 Task: Look for space in Central, United States from 6th September, 2023 to 15th September, 2023 for 6 adults in price range Rs.8000 to Rs.12000. Place can be entire place or private room with 6 bedrooms having 6 beds and 6 bathrooms. Property type can be house, flat, guest house. Amenities needed are: wifi, TV, free parkinig on premises, gym, breakfast. Booking option can be shelf check-in. Required host language is English.
Action: Mouse moved to (412, 97)
Screenshot: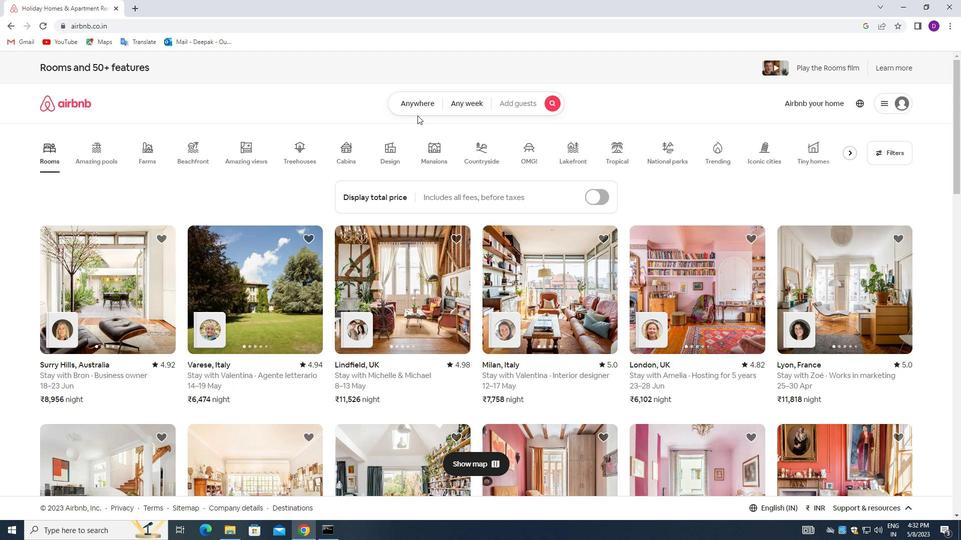 
Action: Mouse pressed left at (412, 97)
Screenshot: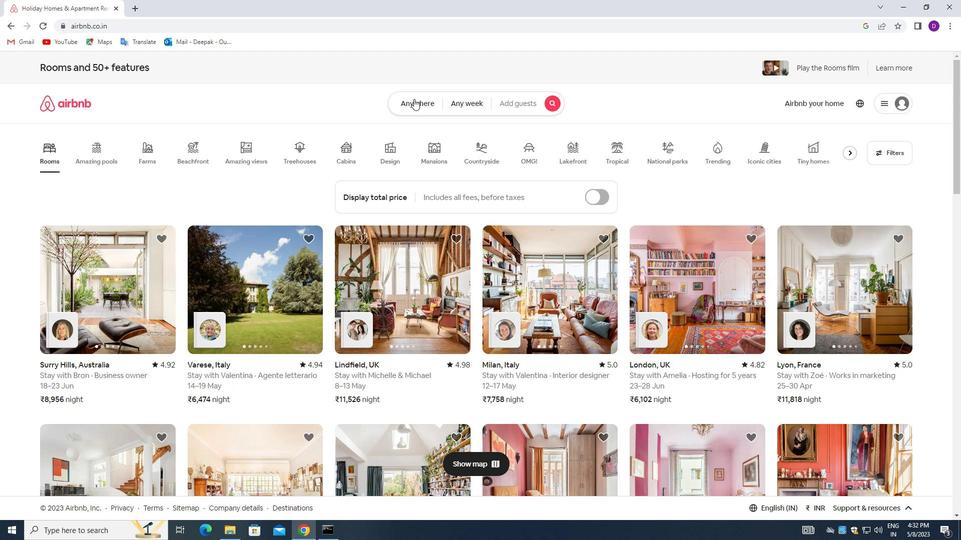 
Action: Mouse moved to (336, 141)
Screenshot: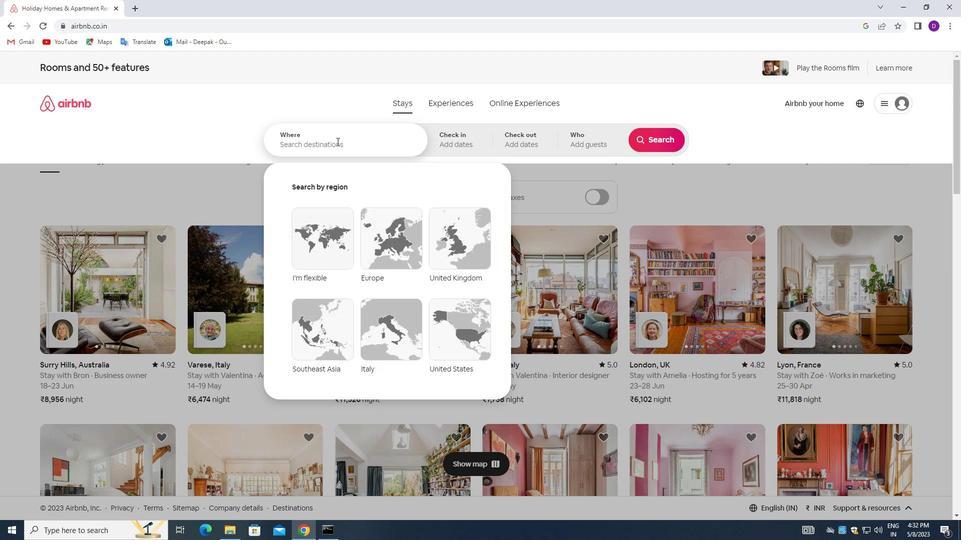 
Action: Mouse pressed left at (336, 141)
Screenshot: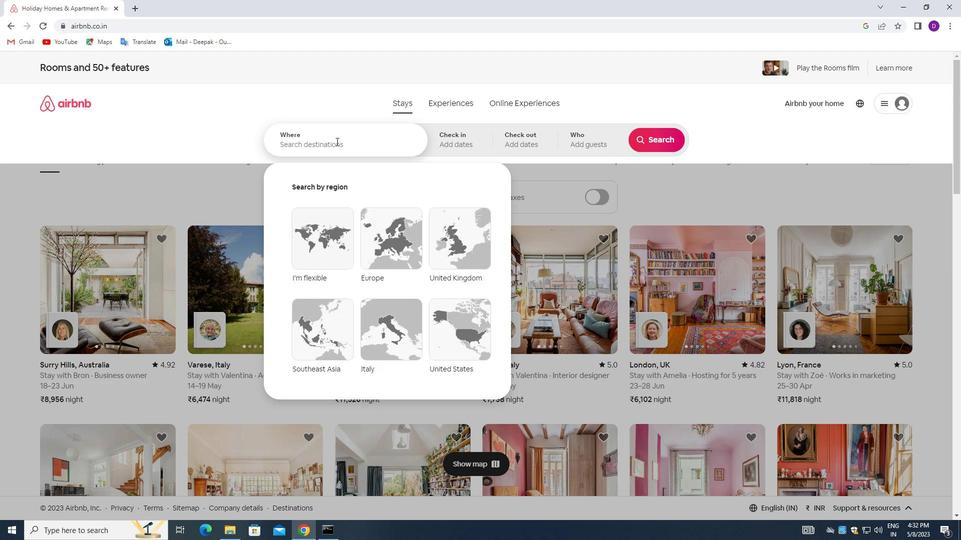 
Action: Mouse moved to (227, 184)
Screenshot: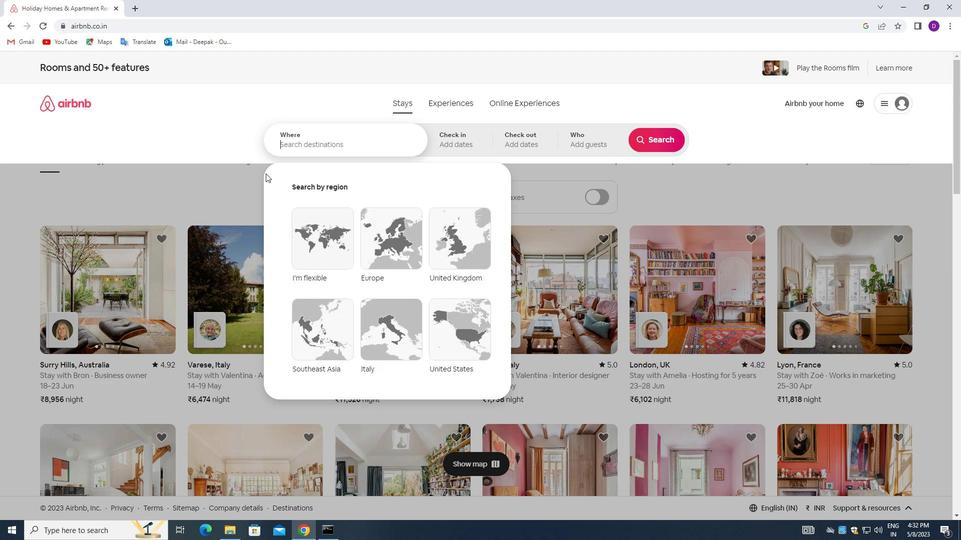 
Action: Key pressed <Key.shift_r>Central,<Key.space><Key.shift>UNITED<Key.space><Key.shift_r>STATES<Key.enter>
Screenshot: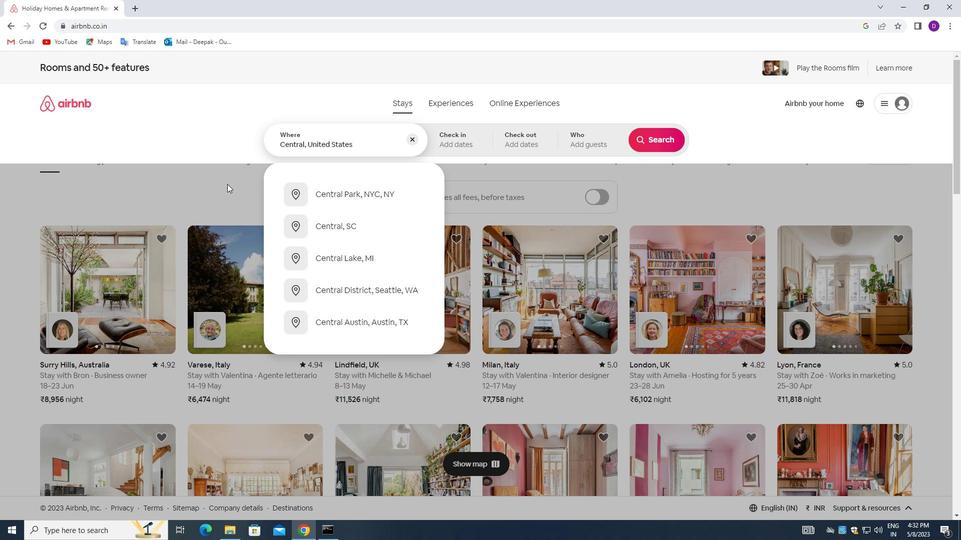 
Action: Mouse moved to (652, 220)
Screenshot: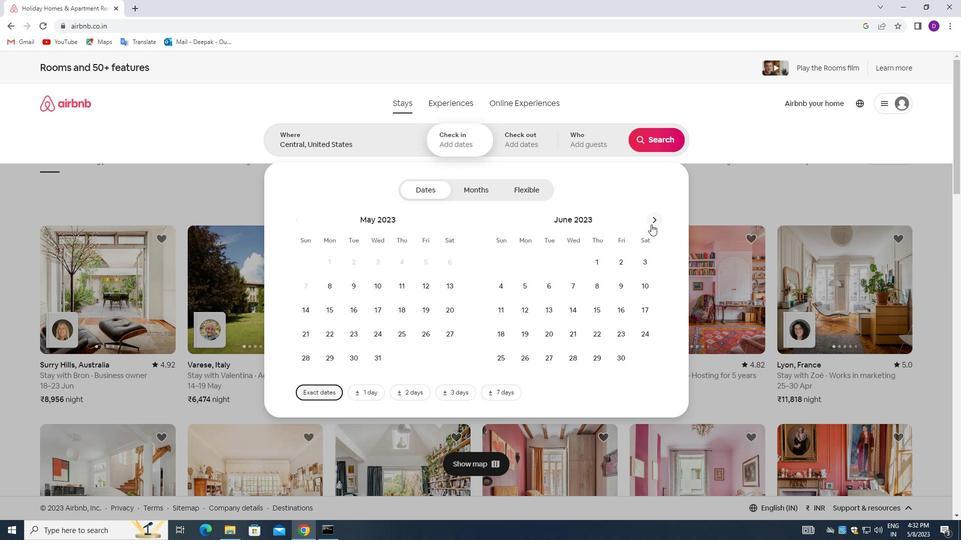 
Action: Mouse pressed left at (652, 220)
Screenshot: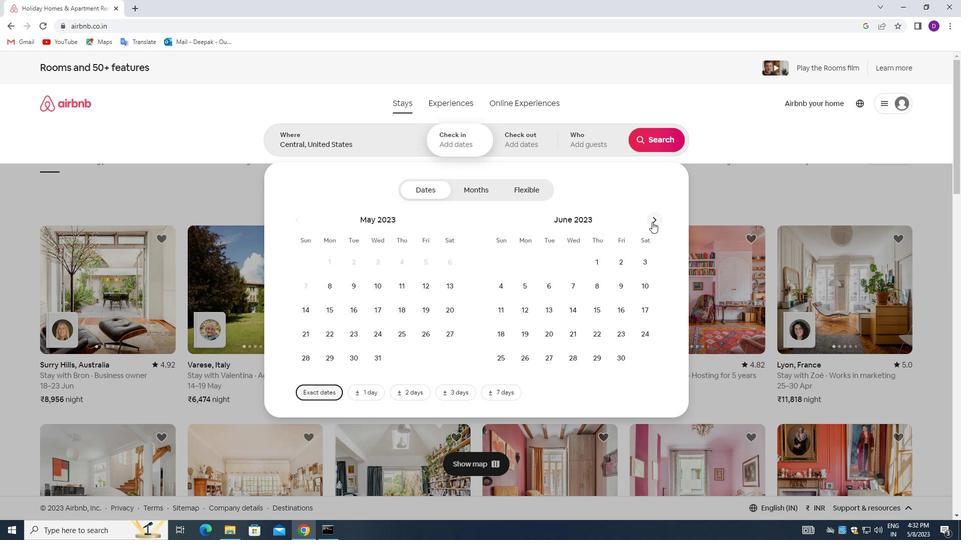 
Action: Mouse pressed left at (652, 220)
Screenshot: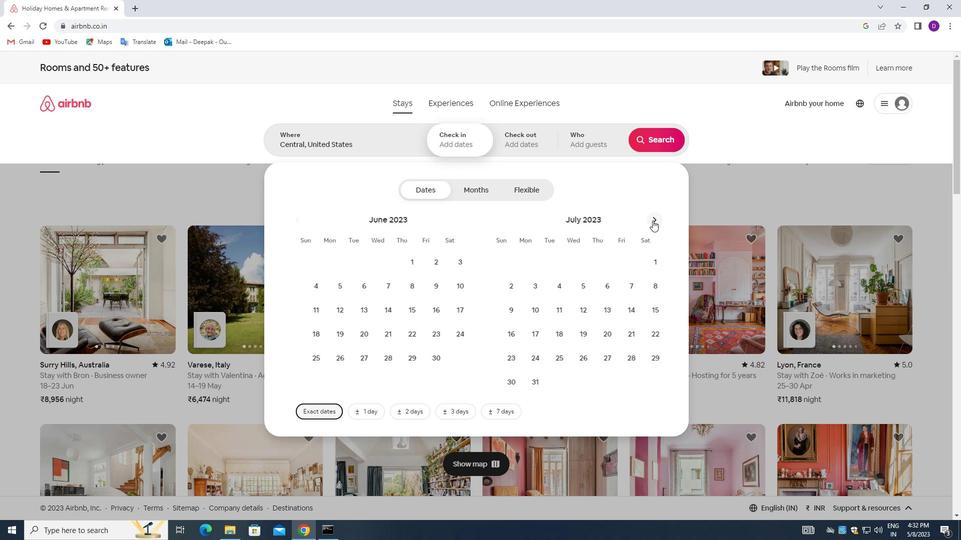 
Action: Mouse pressed left at (652, 220)
Screenshot: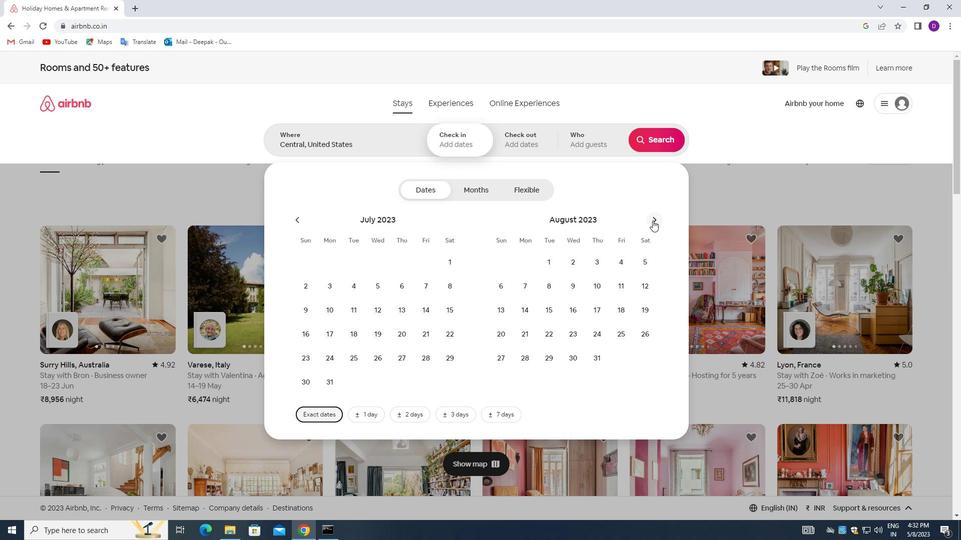 
Action: Mouse moved to (577, 282)
Screenshot: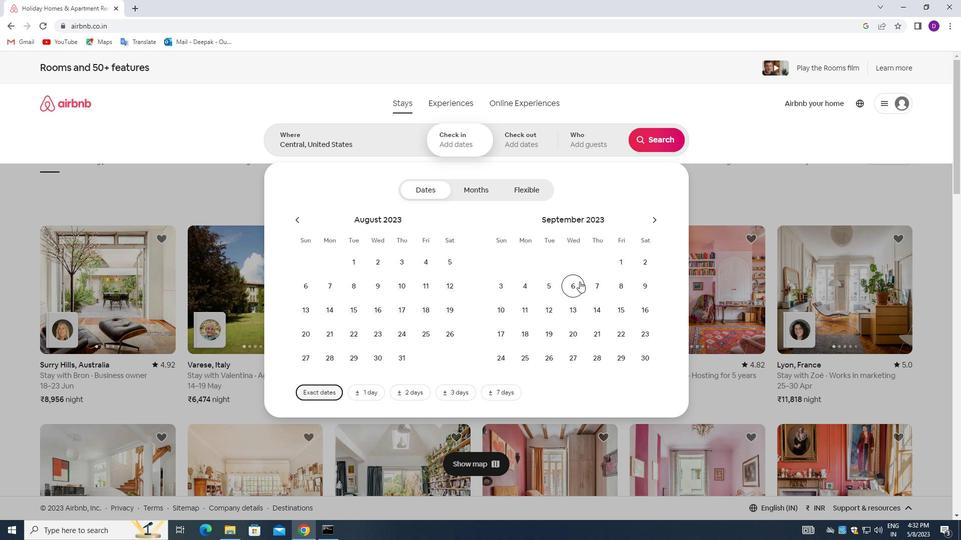 
Action: Mouse pressed left at (577, 282)
Screenshot: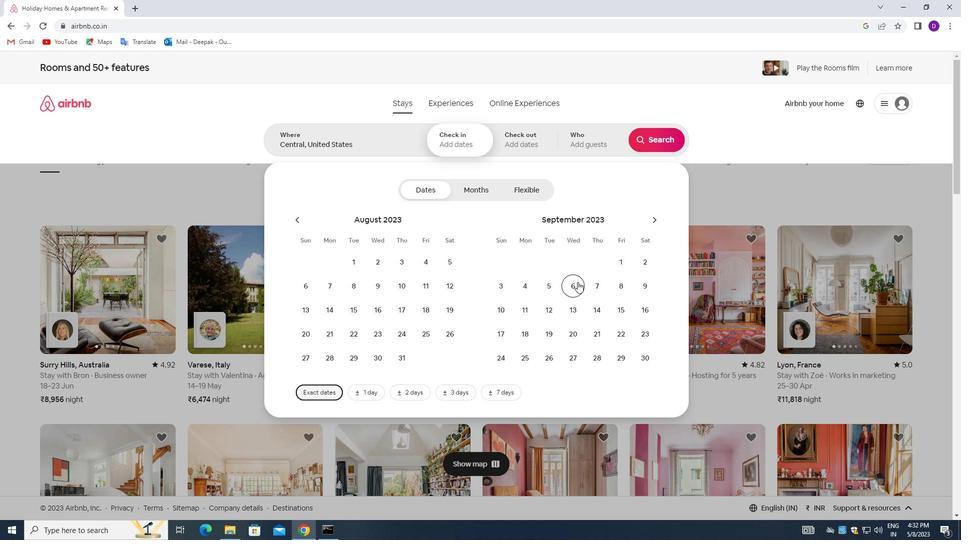 
Action: Mouse moved to (614, 305)
Screenshot: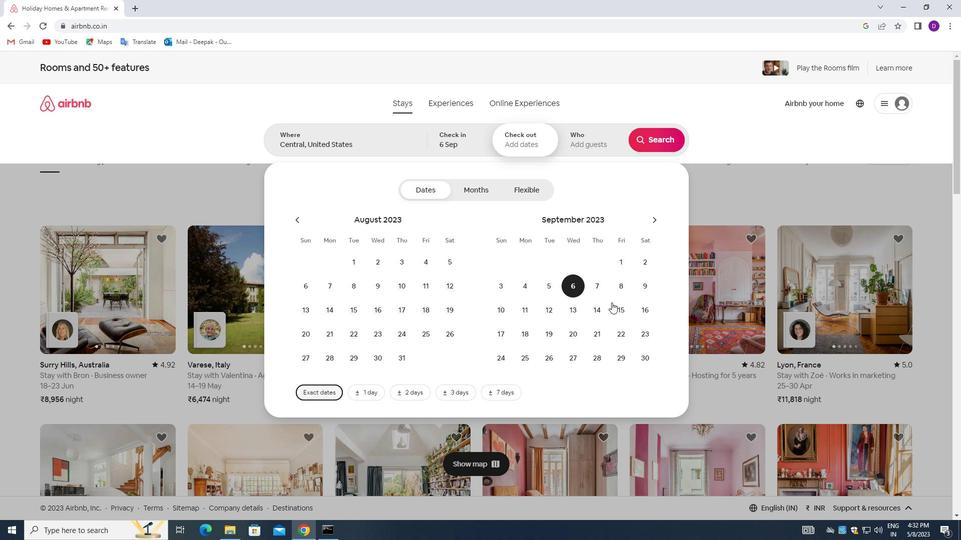 
Action: Mouse pressed left at (614, 305)
Screenshot: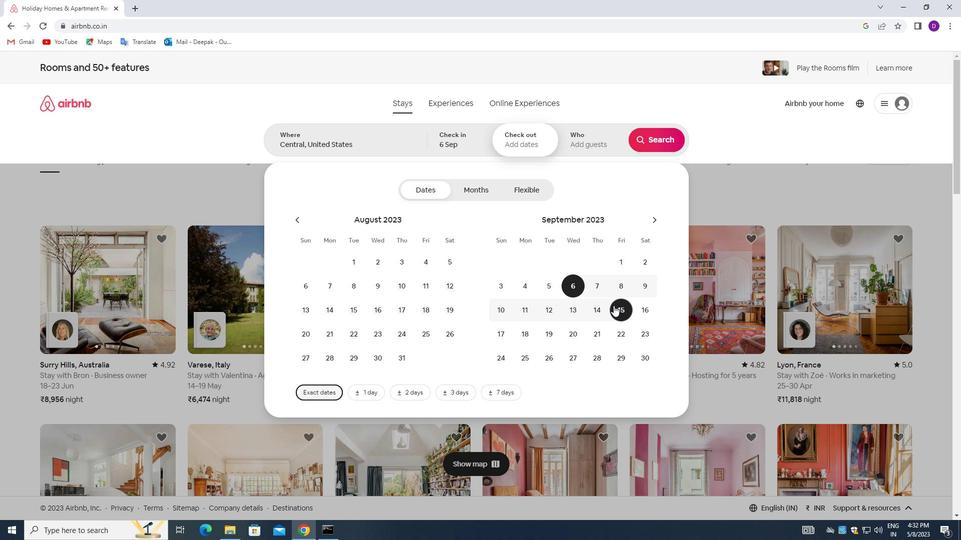 
Action: Mouse moved to (579, 136)
Screenshot: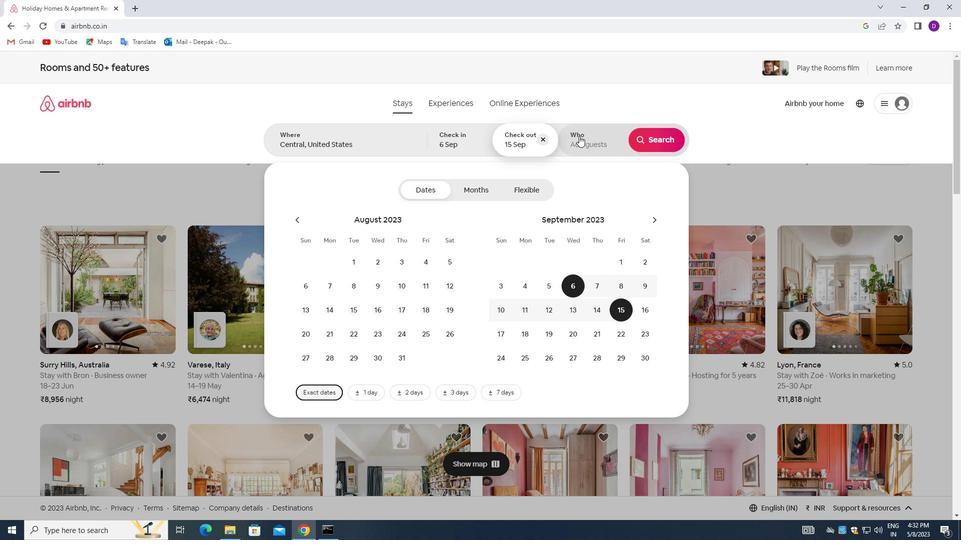 
Action: Mouse pressed left at (579, 136)
Screenshot: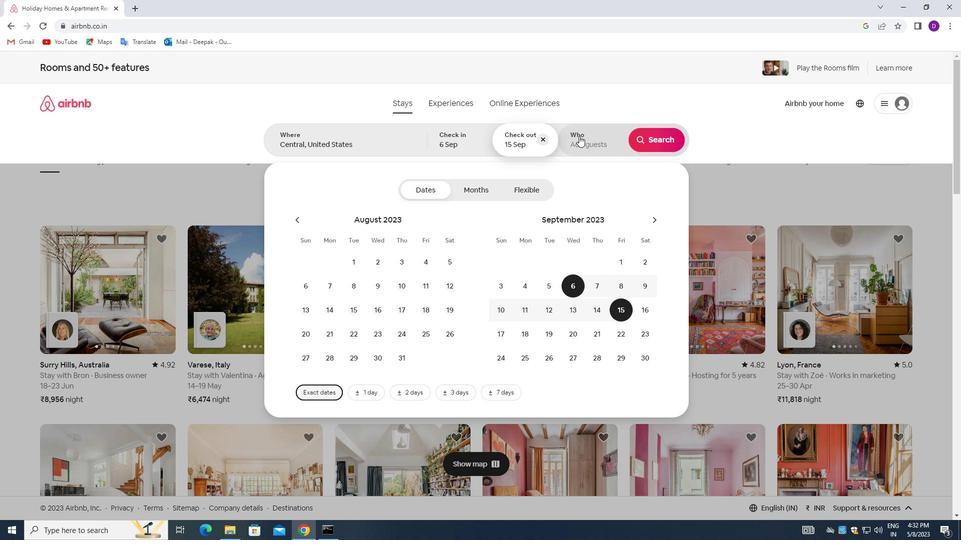 
Action: Mouse moved to (658, 193)
Screenshot: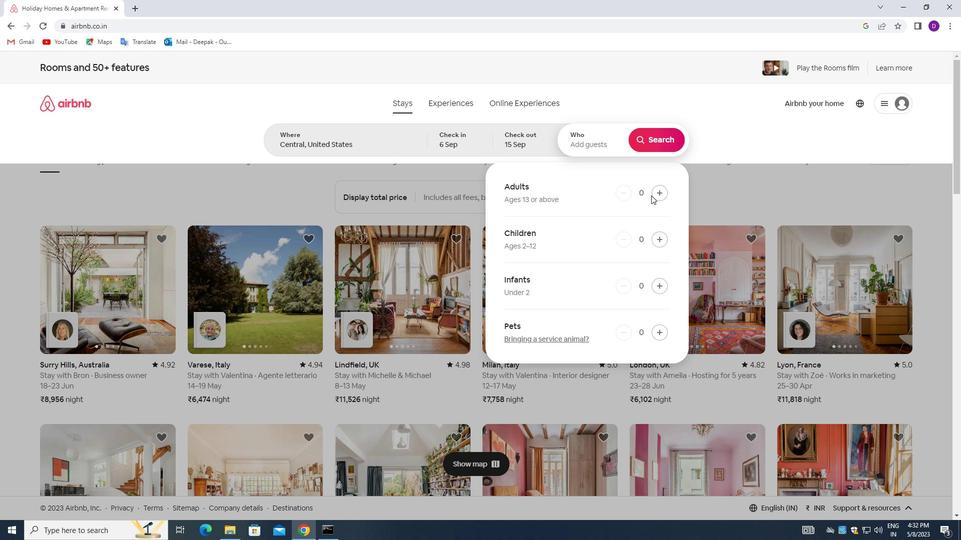
Action: Mouse pressed left at (658, 193)
Screenshot: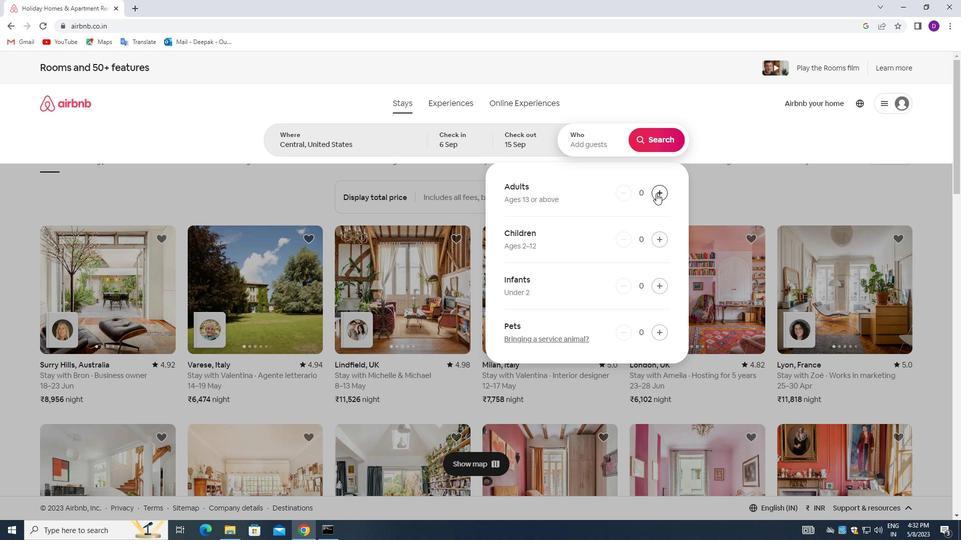 
Action: Mouse moved to (658, 192)
Screenshot: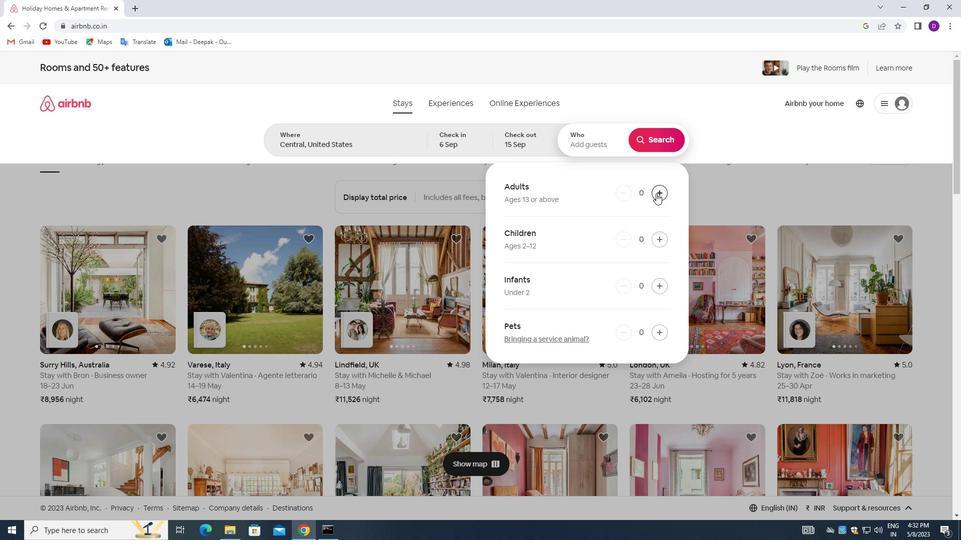 
Action: Mouse pressed left at (658, 192)
Screenshot: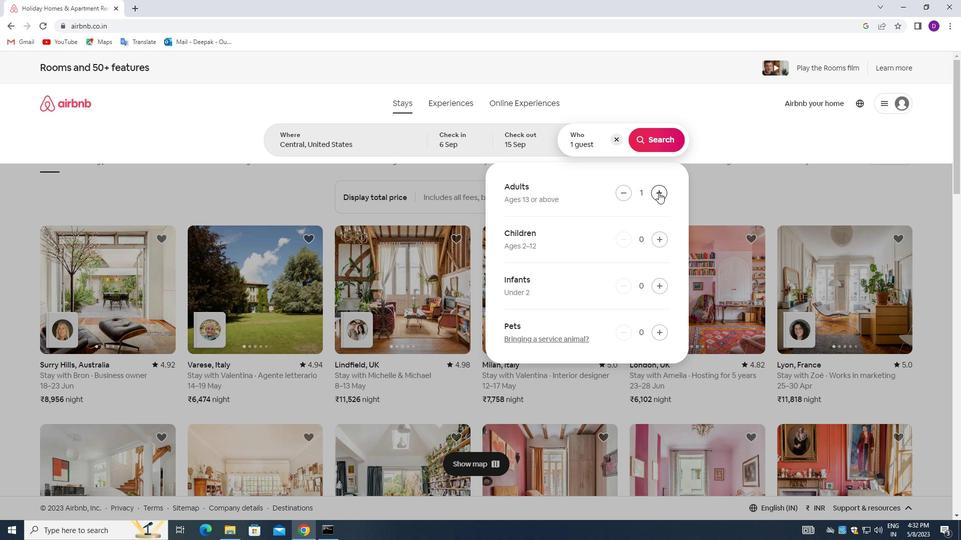 
Action: Mouse pressed left at (658, 192)
Screenshot: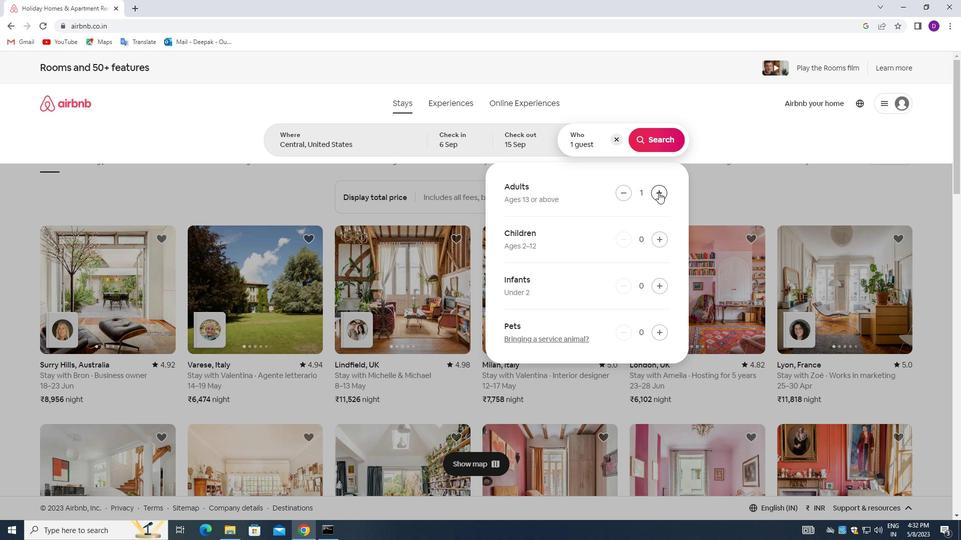 
Action: Mouse pressed left at (658, 192)
Screenshot: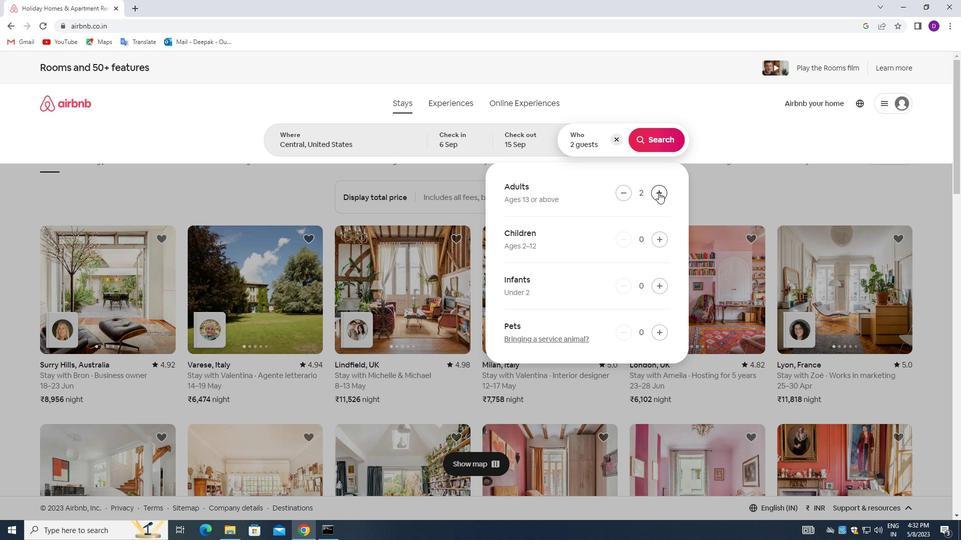 
Action: Mouse pressed left at (658, 192)
Screenshot: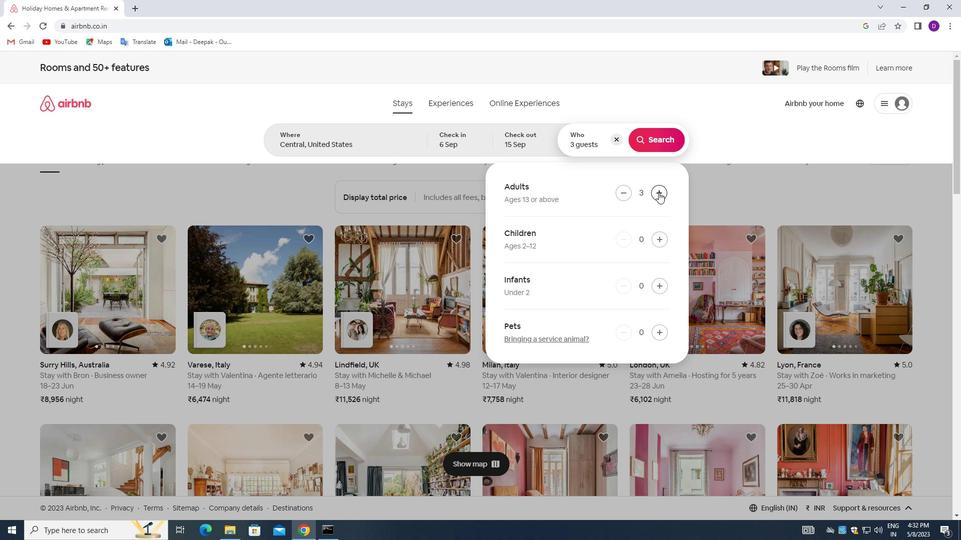 
Action: Mouse pressed left at (658, 192)
Screenshot: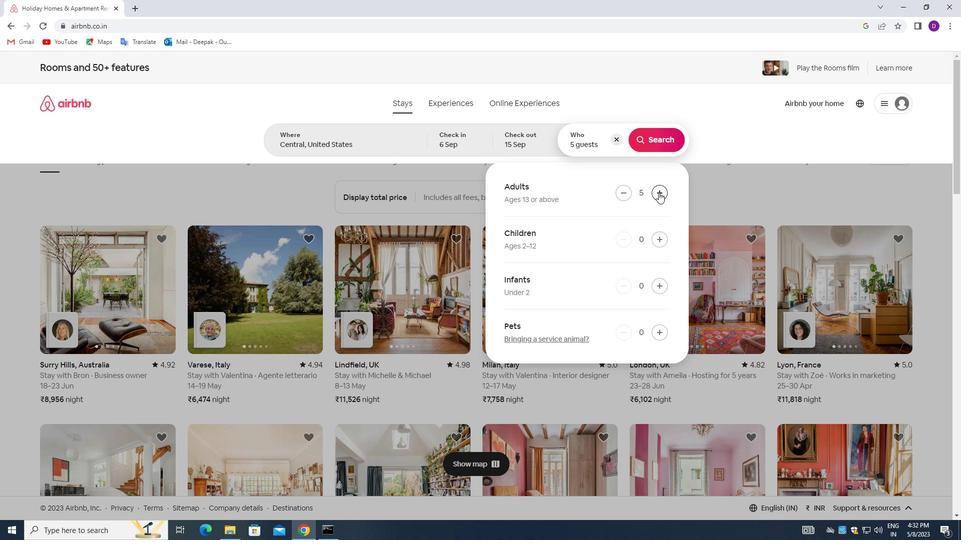 
Action: Mouse moved to (661, 138)
Screenshot: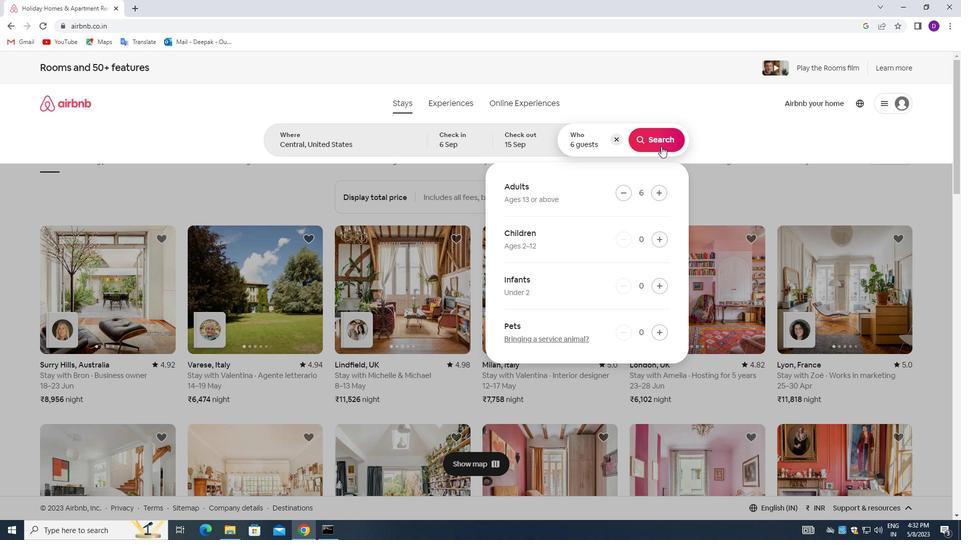 
Action: Mouse pressed left at (661, 138)
Screenshot: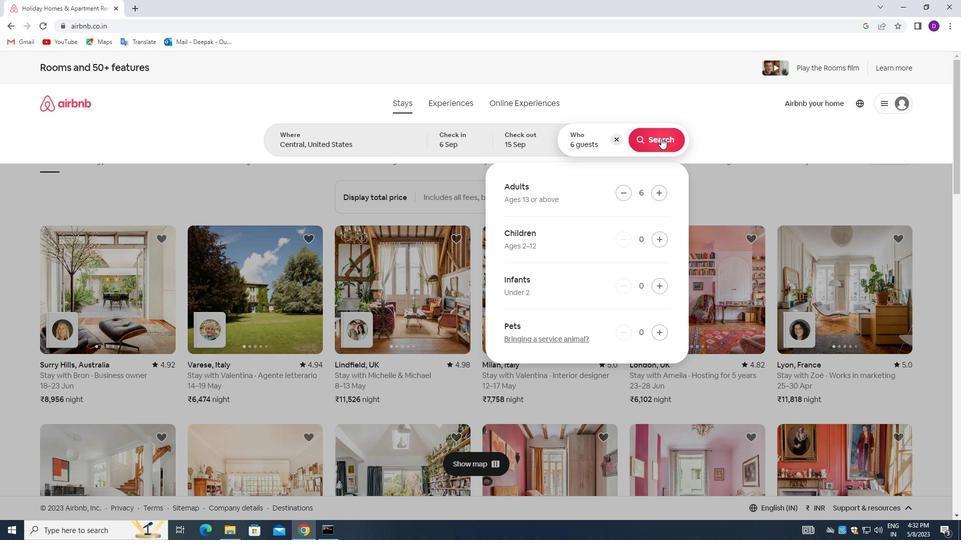 
Action: Mouse moved to (905, 109)
Screenshot: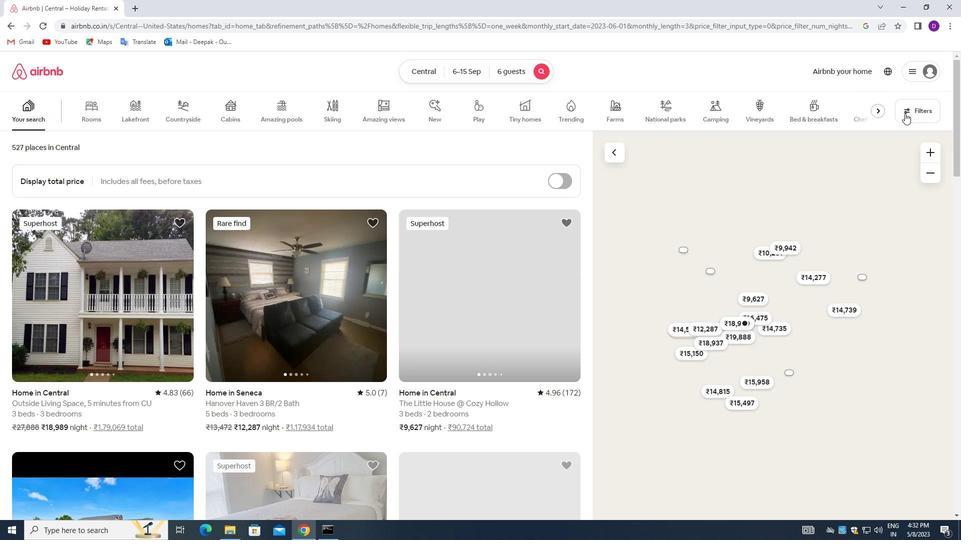 
Action: Mouse pressed left at (905, 109)
Screenshot: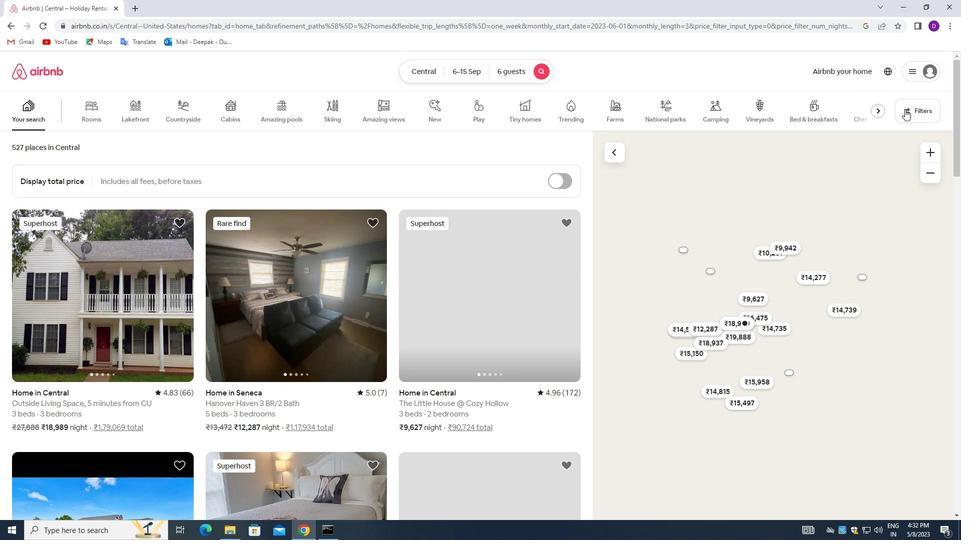 
Action: Mouse moved to (350, 354)
Screenshot: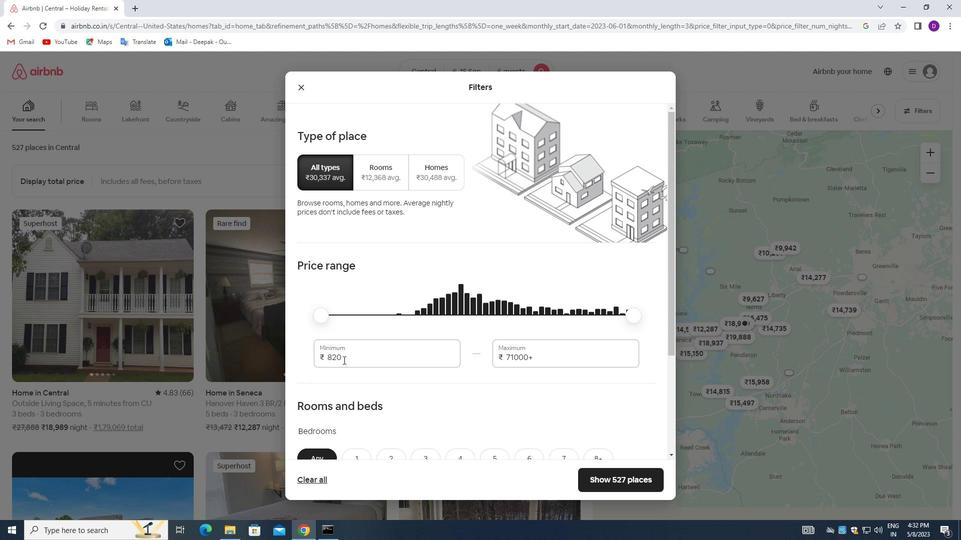 
Action: Mouse pressed left at (350, 354)
Screenshot: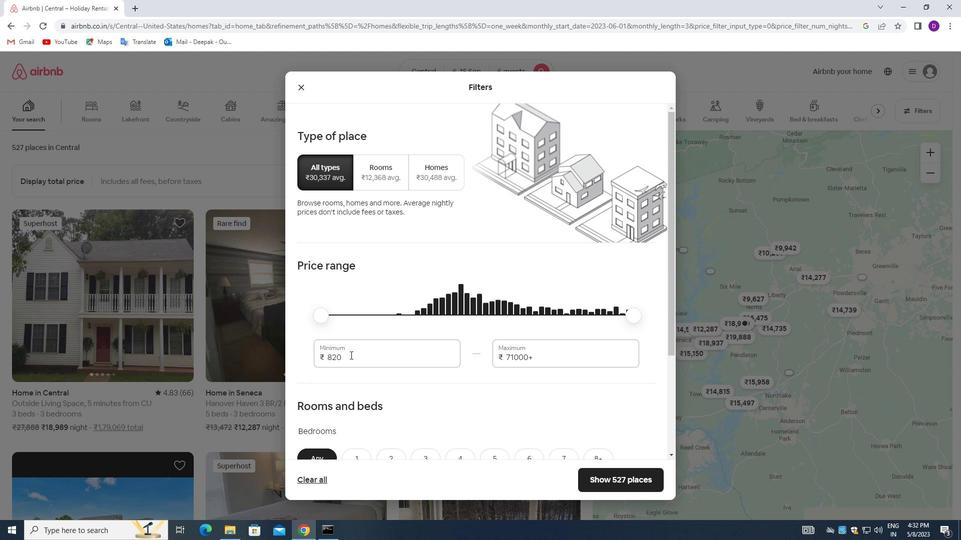 
Action: Mouse pressed left at (350, 354)
Screenshot: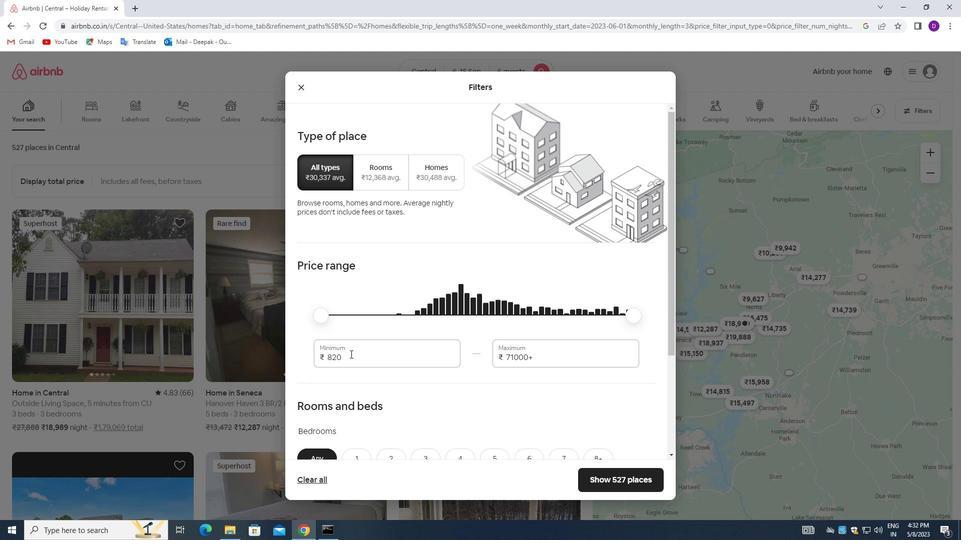 
Action: Mouse moved to (350, 353)
Screenshot: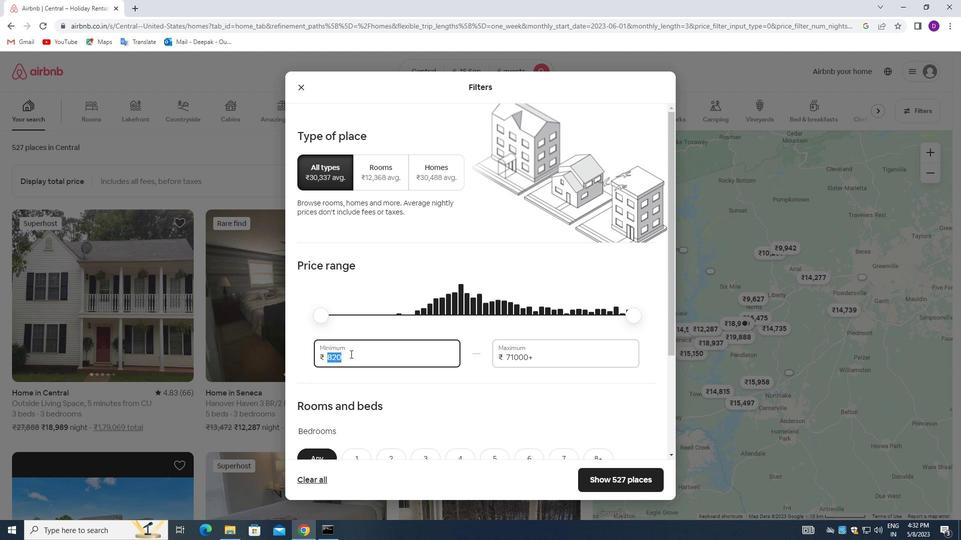 
Action: Key pressed 8000<Key.tab>12000
Screenshot: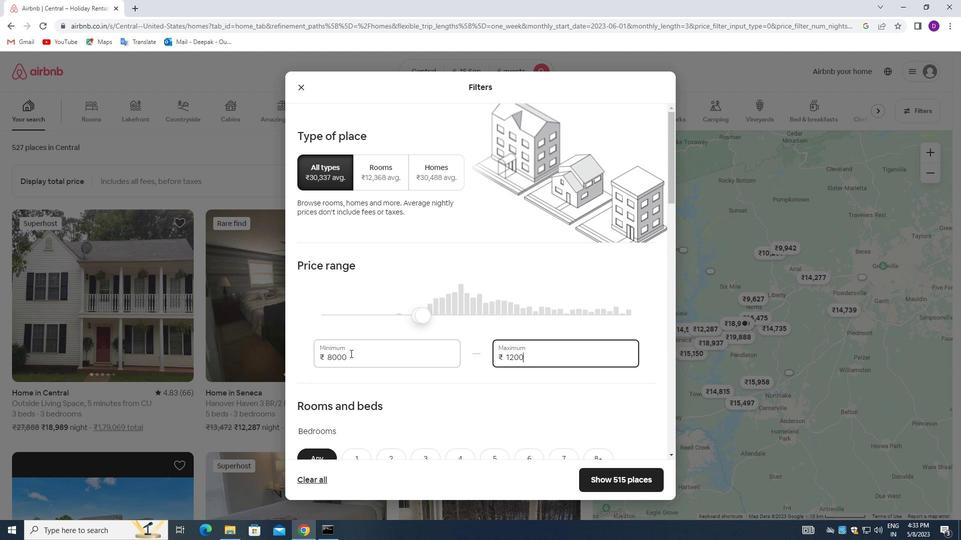 
Action: Mouse moved to (388, 364)
Screenshot: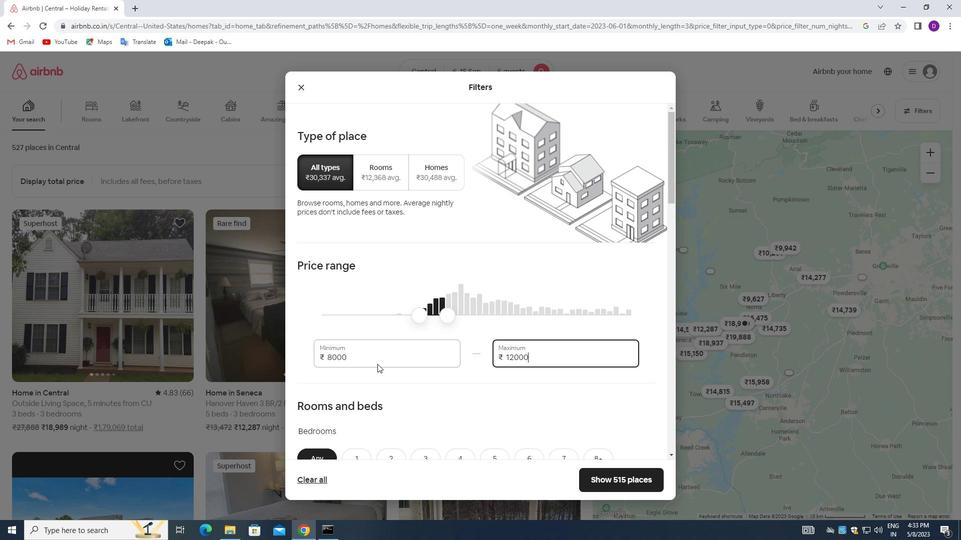 
Action: Mouse scrolled (388, 363) with delta (0, 0)
Screenshot: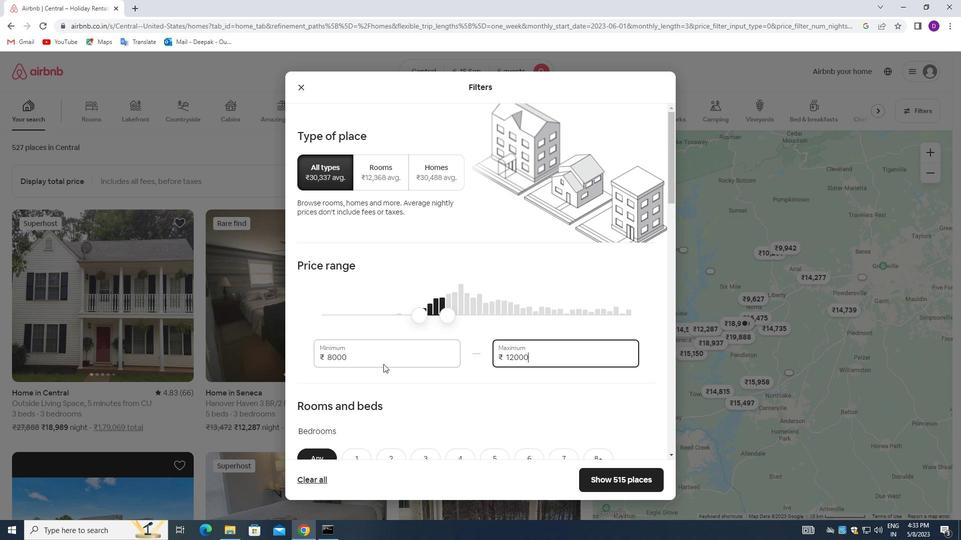 
Action: Mouse moved to (388, 364)
Screenshot: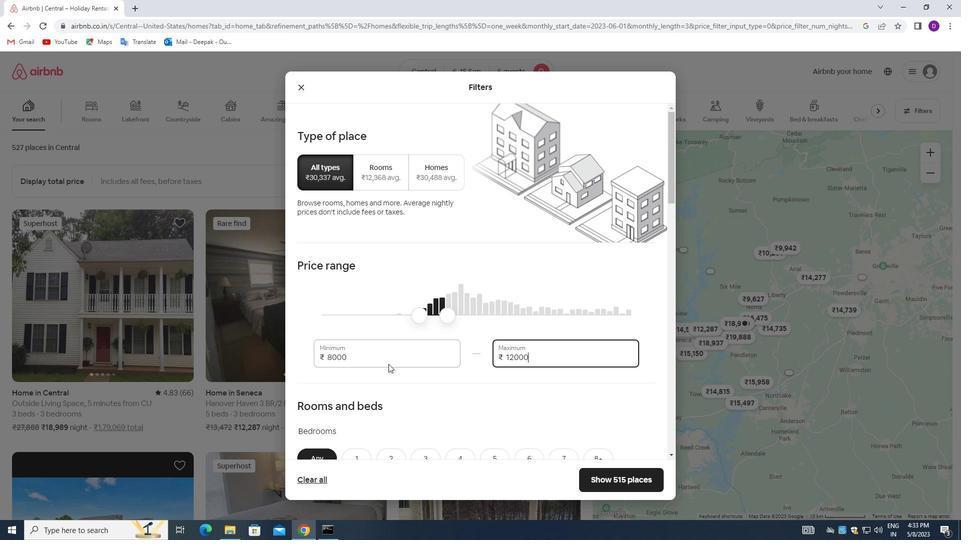 
Action: Mouse scrolled (388, 363) with delta (0, 0)
Screenshot: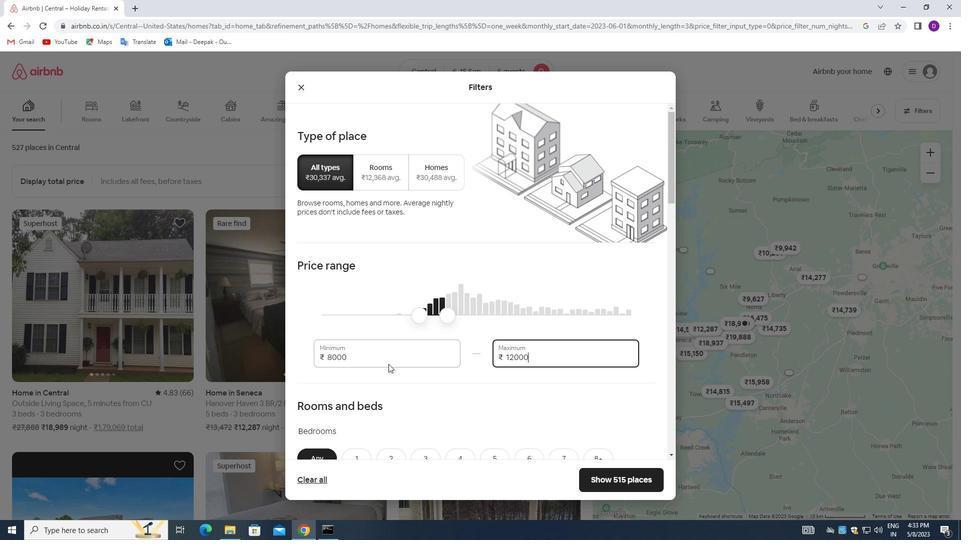 
Action: Mouse moved to (389, 364)
Screenshot: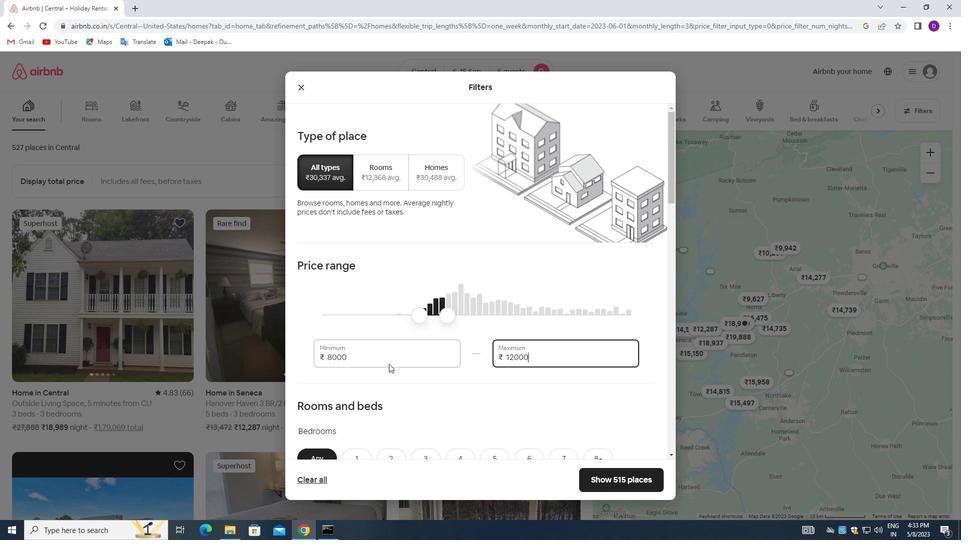 
Action: Mouse scrolled (389, 363) with delta (0, 0)
Screenshot: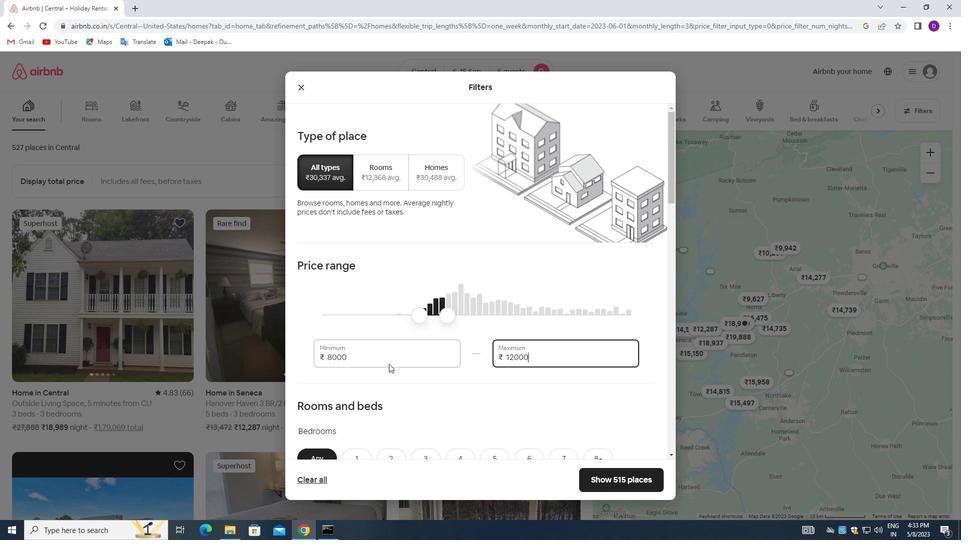 
Action: Mouse scrolled (389, 363) with delta (0, 0)
Screenshot: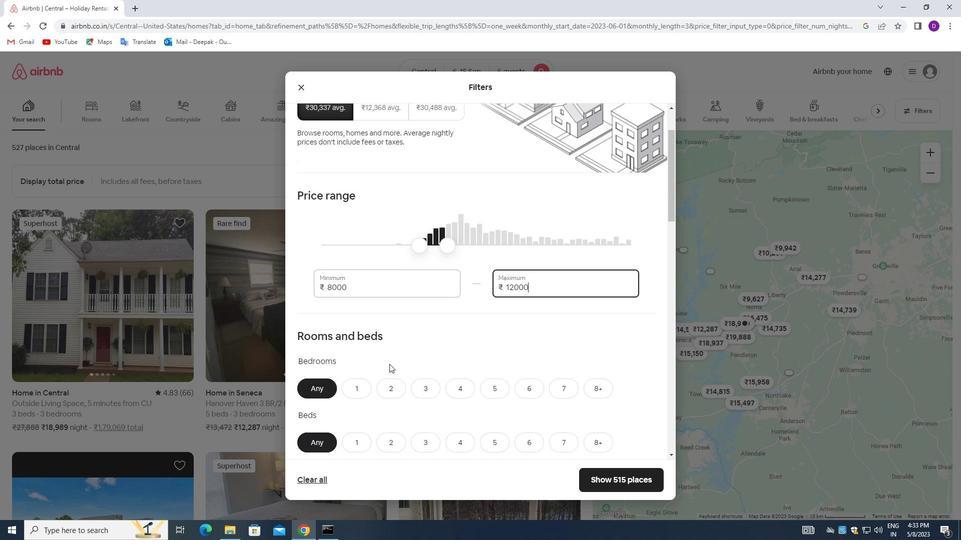
Action: Mouse moved to (529, 261)
Screenshot: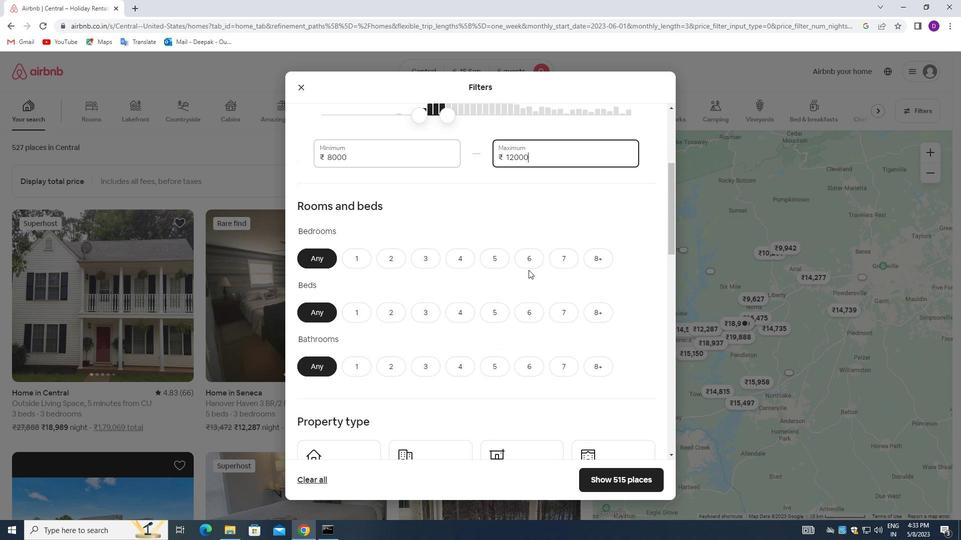 
Action: Mouse pressed left at (529, 261)
Screenshot: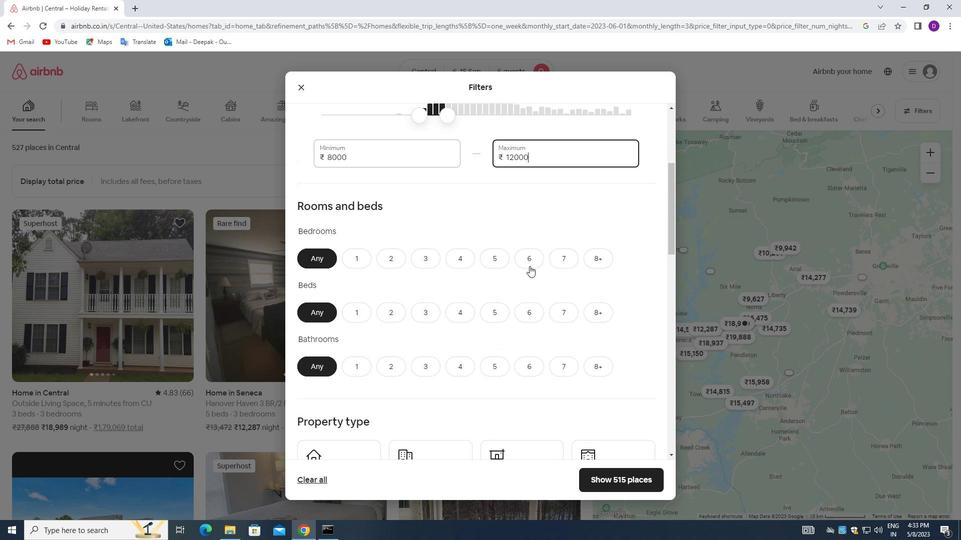 
Action: Mouse moved to (525, 305)
Screenshot: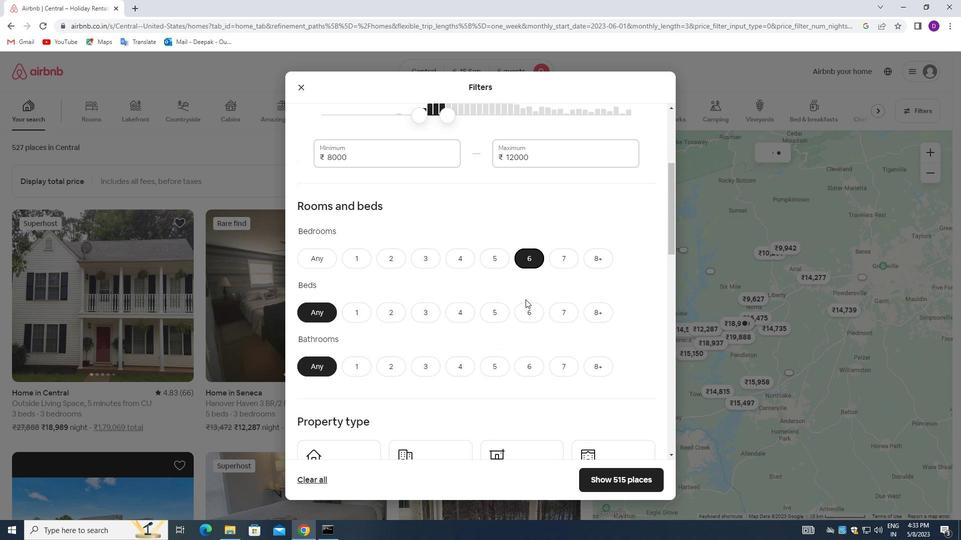 
Action: Mouse pressed left at (525, 305)
Screenshot: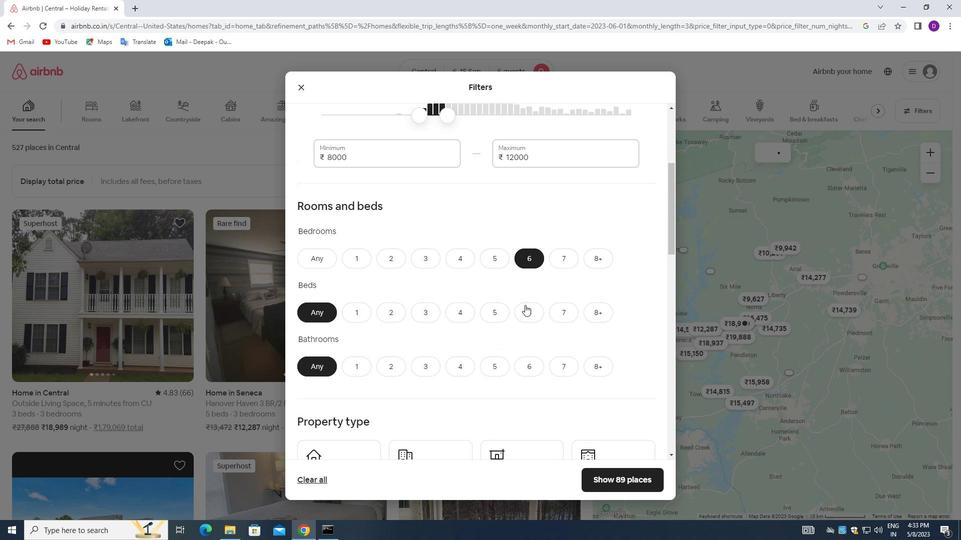 
Action: Mouse moved to (525, 360)
Screenshot: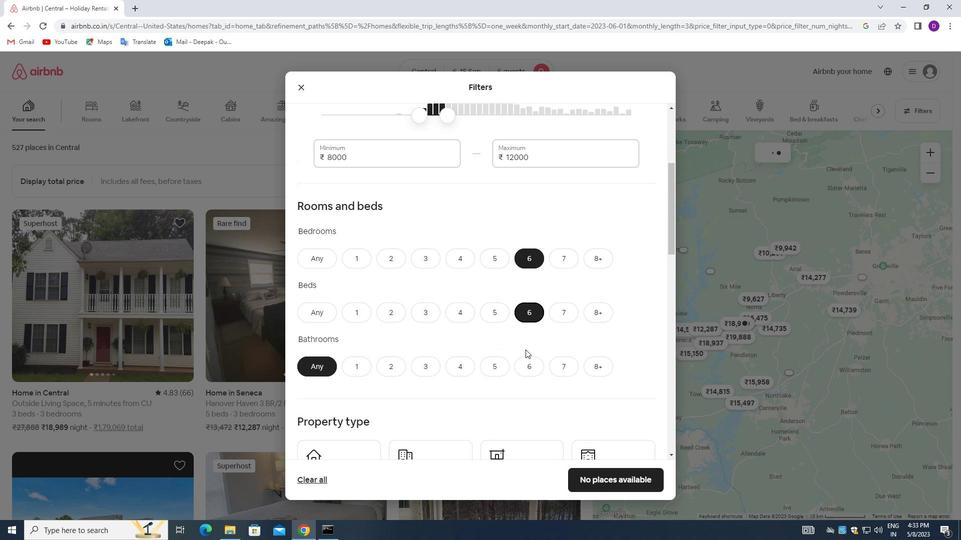 
Action: Mouse pressed left at (525, 360)
Screenshot: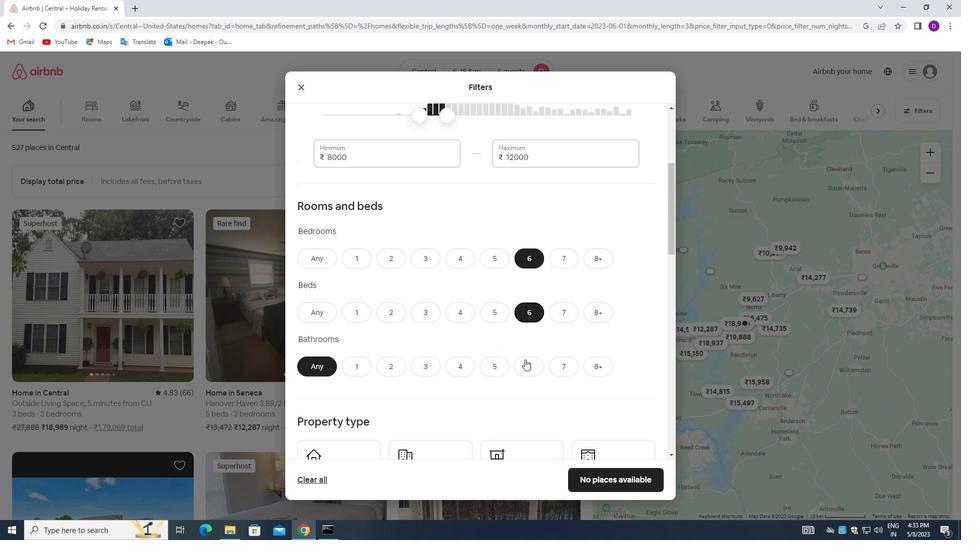 
Action: Mouse moved to (505, 294)
Screenshot: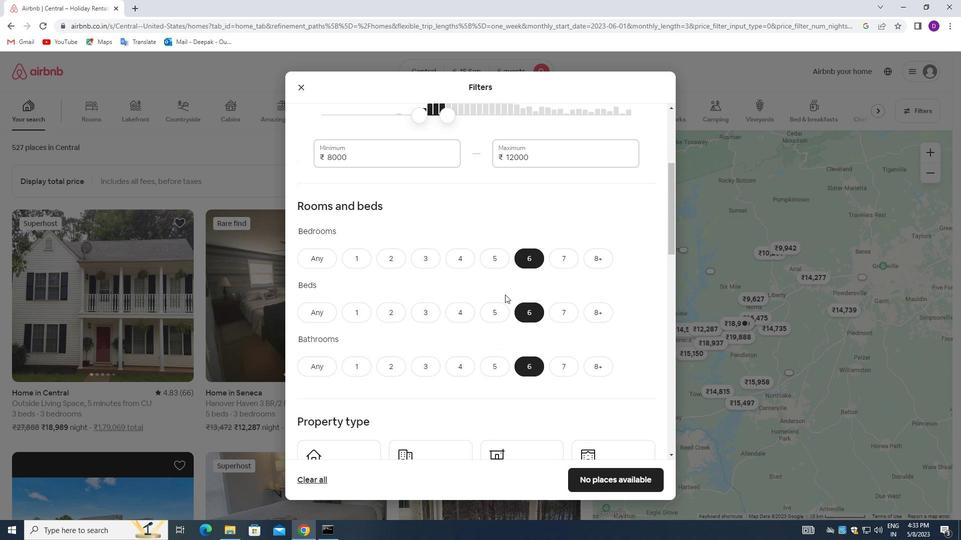
Action: Mouse scrolled (505, 293) with delta (0, 0)
Screenshot: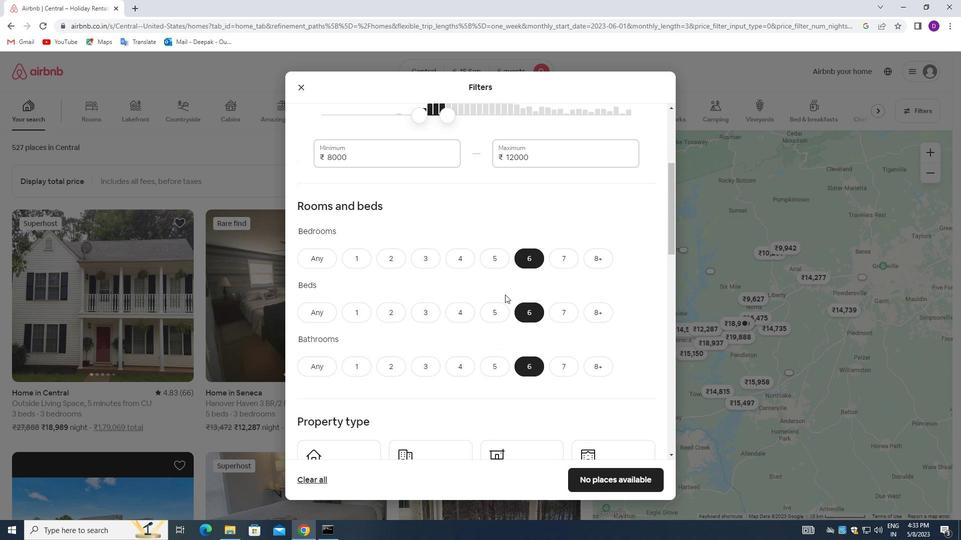 
Action: Mouse moved to (504, 294)
Screenshot: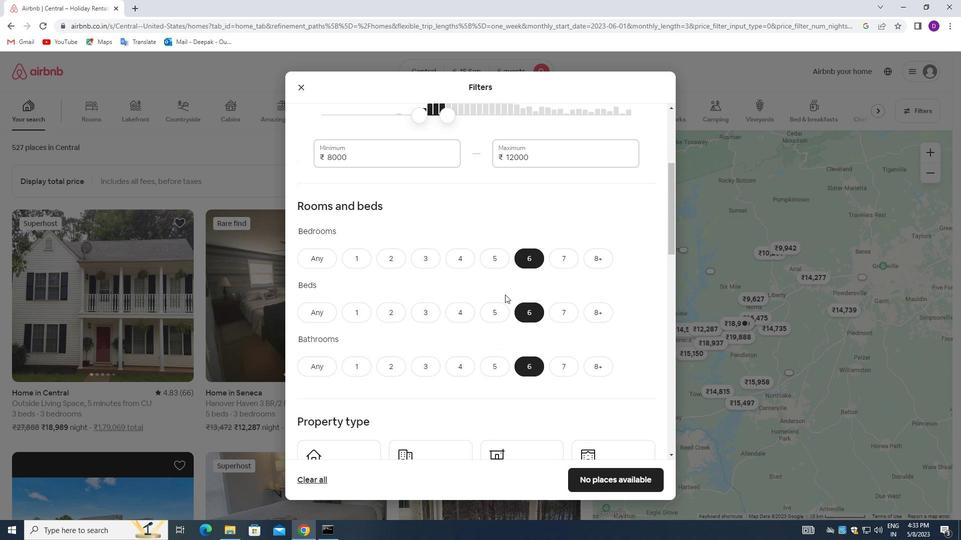 
Action: Mouse scrolled (504, 293) with delta (0, 0)
Screenshot: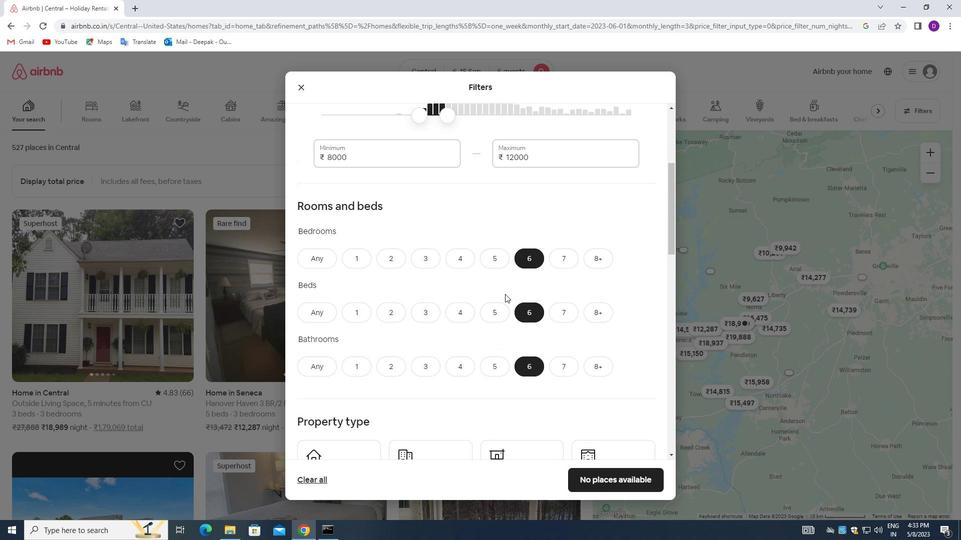
Action: Mouse moved to (503, 288)
Screenshot: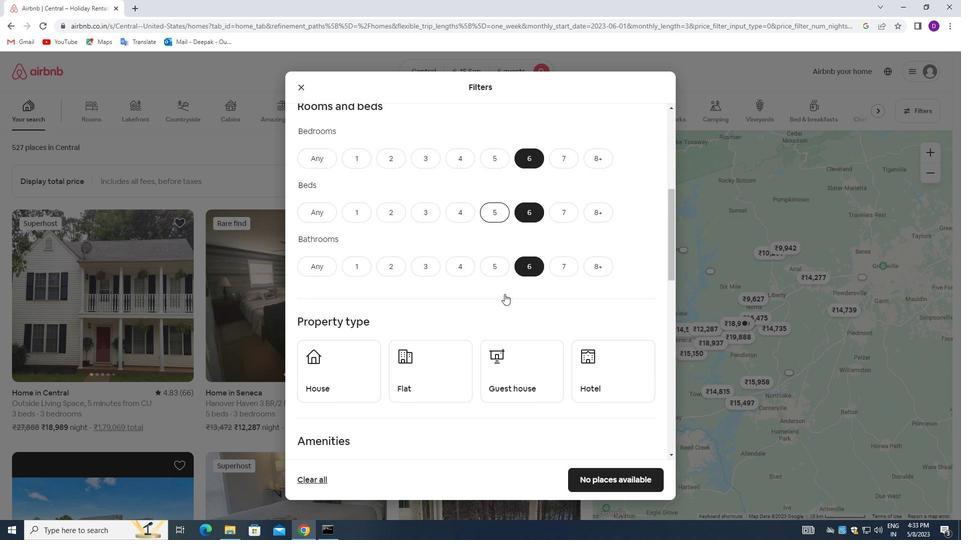
Action: Mouse scrolled (503, 287) with delta (0, 0)
Screenshot: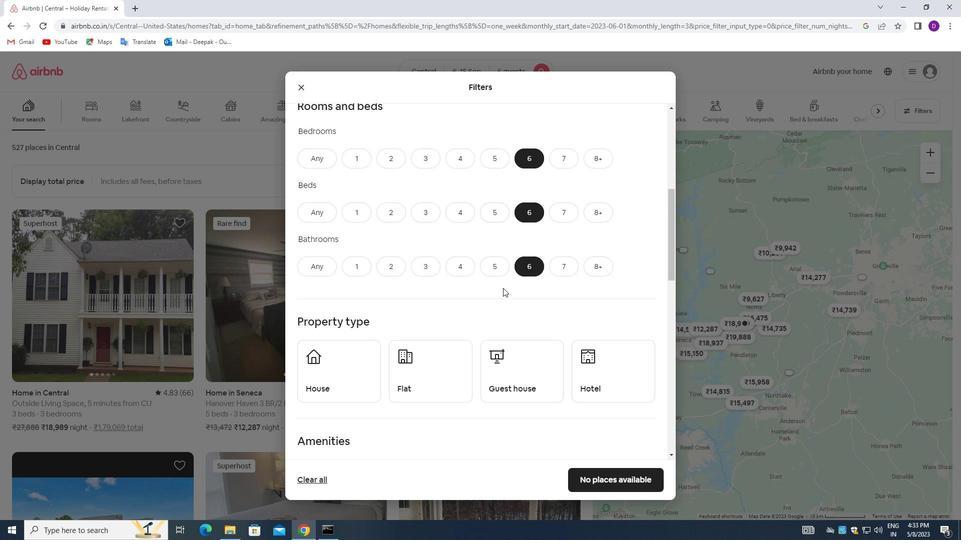 
Action: Mouse scrolled (503, 287) with delta (0, 0)
Screenshot: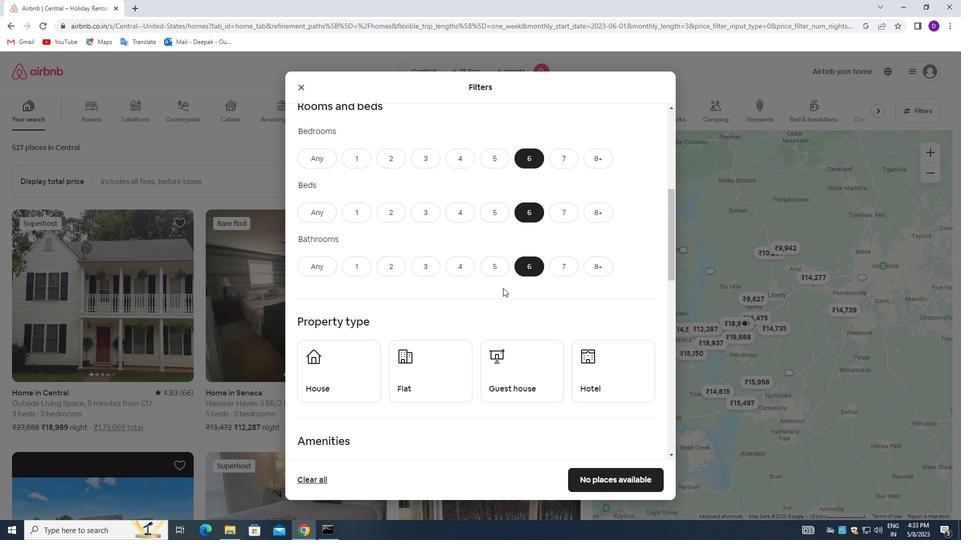 
Action: Mouse moved to (351, 276)
Screenshot: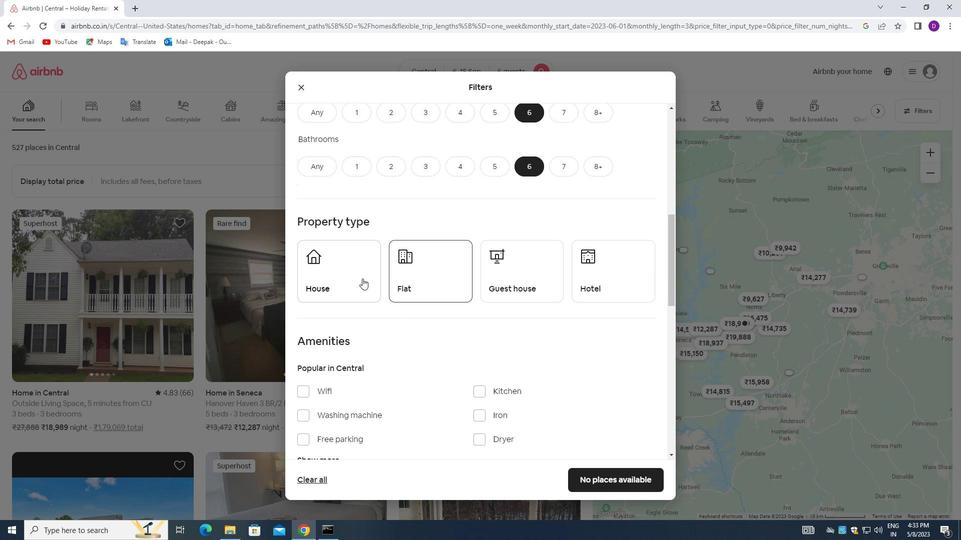 
Action: Mouse pressed left at (351, 276)
Screenshot: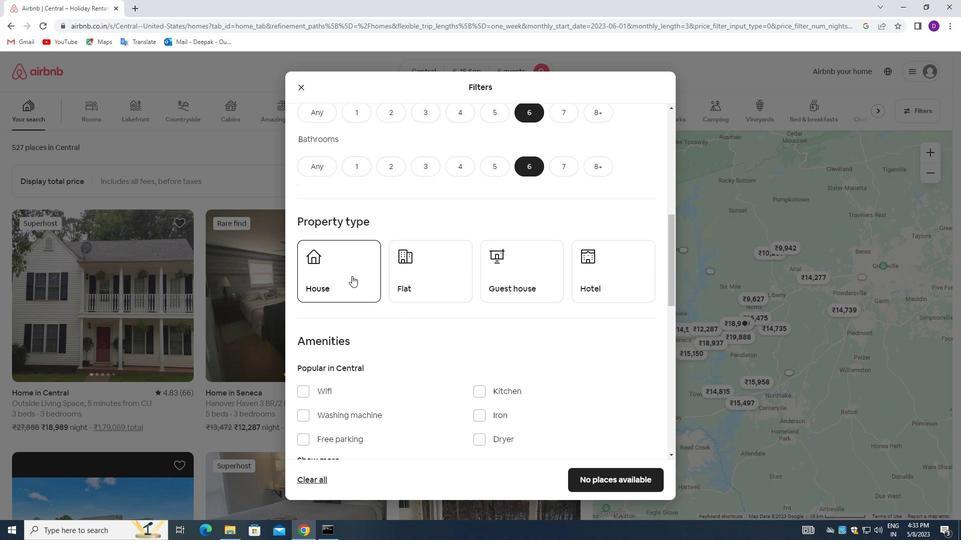 
Action: Mouse moved to (448, 276)
Screenshot: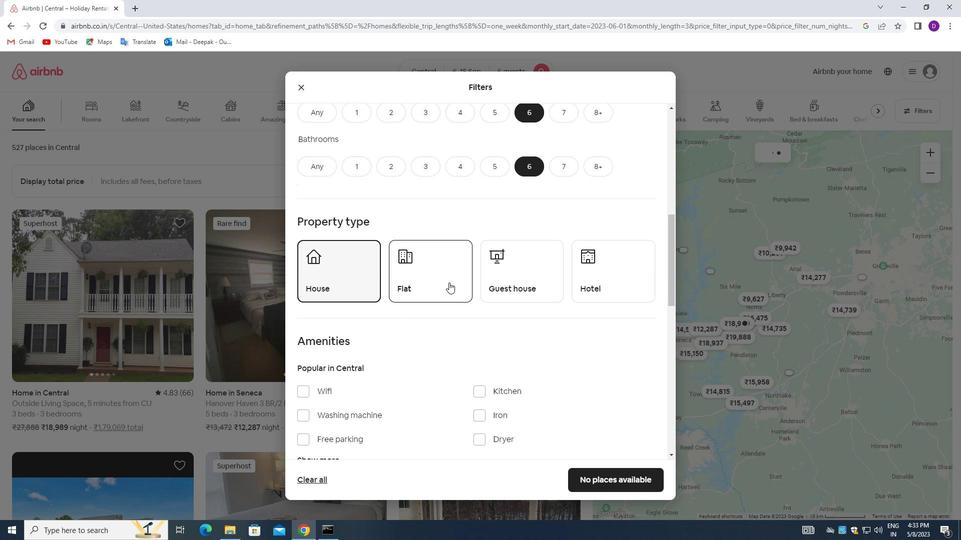
Action: Mouse pressed left at (448, 276)
Screenshot: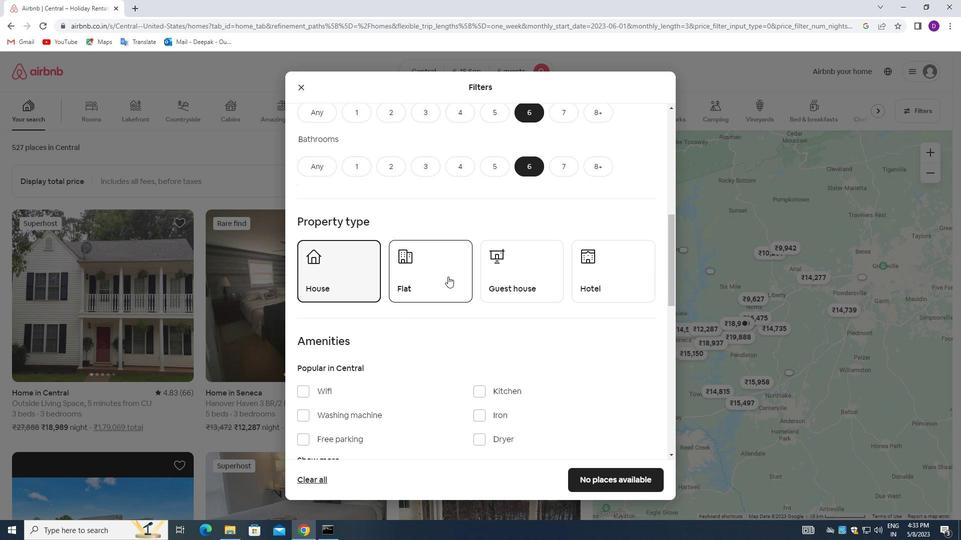 
Action: Mouse moved to (530, 265)
Screenshot: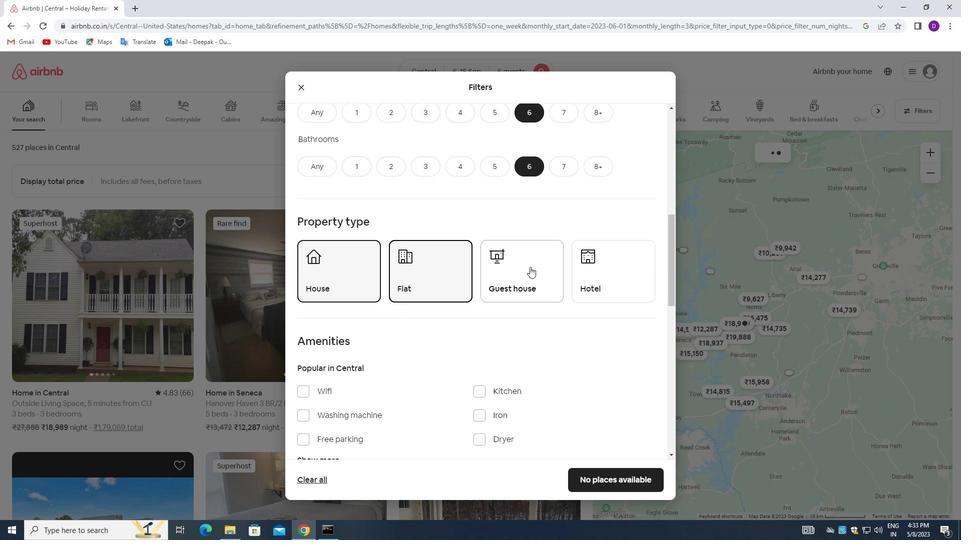 
Action: Mouse pressed left at (530, 265)
Screenshot: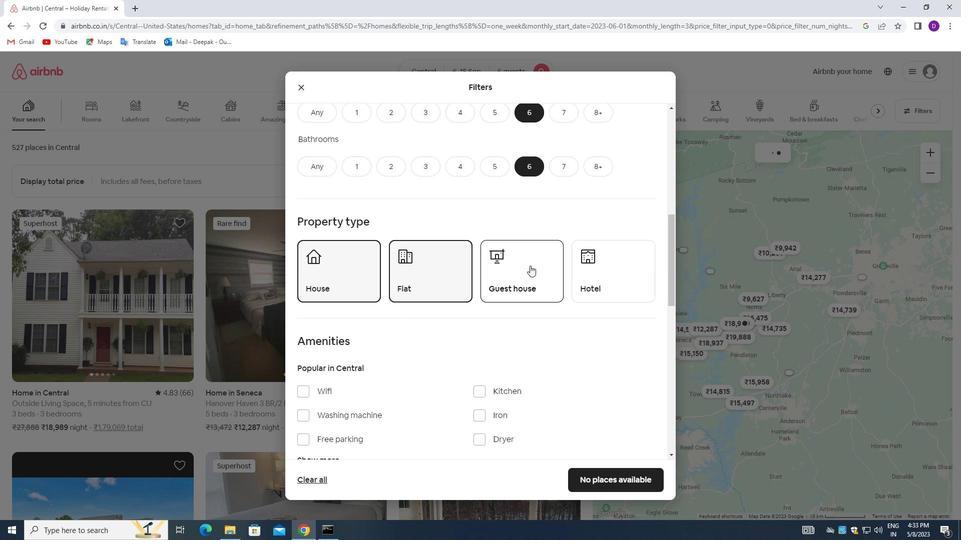 
Action: Mouse moved to (499, 280)
Screenshot: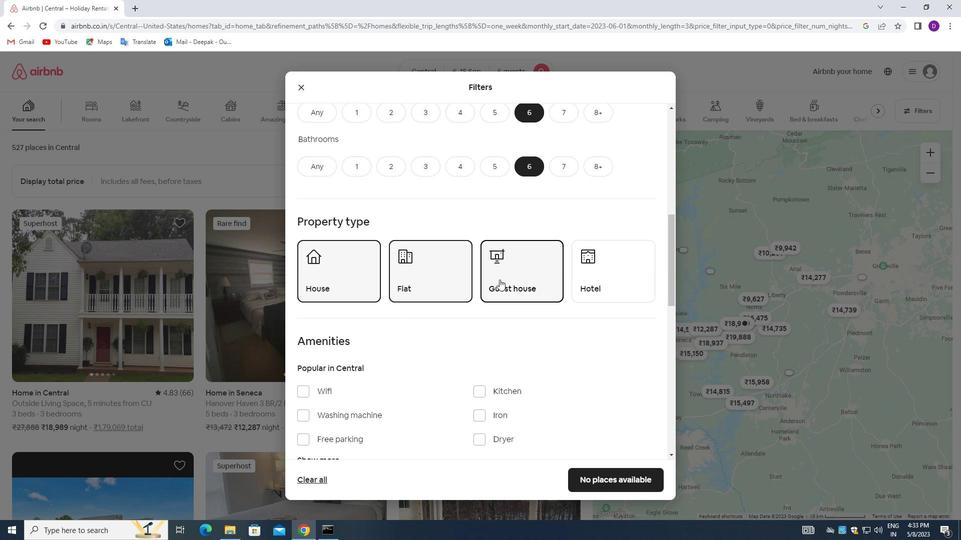 
Action: Mouse scrolled (499, 279) with delta (0, 0)
Screenshot: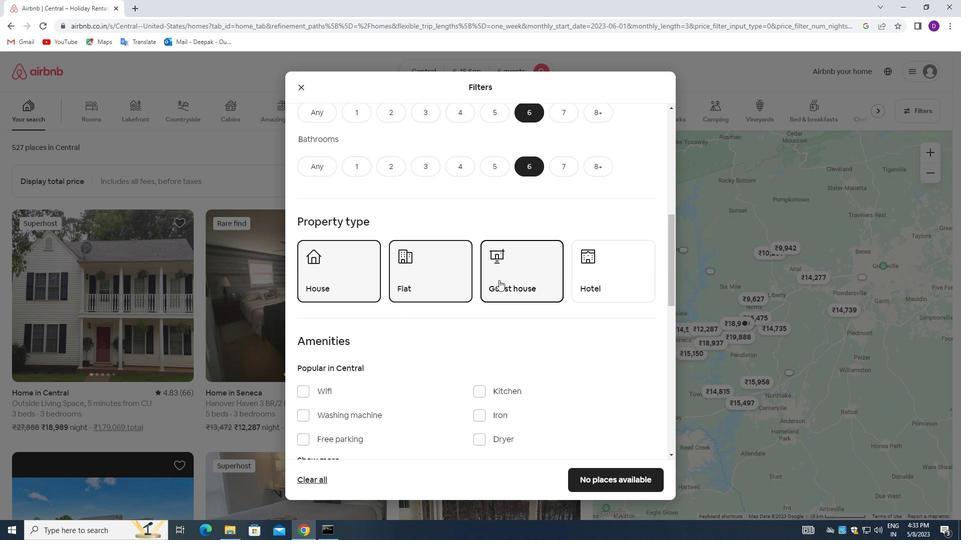 
Action: Mouse moved to (498, 280)
Screenshot: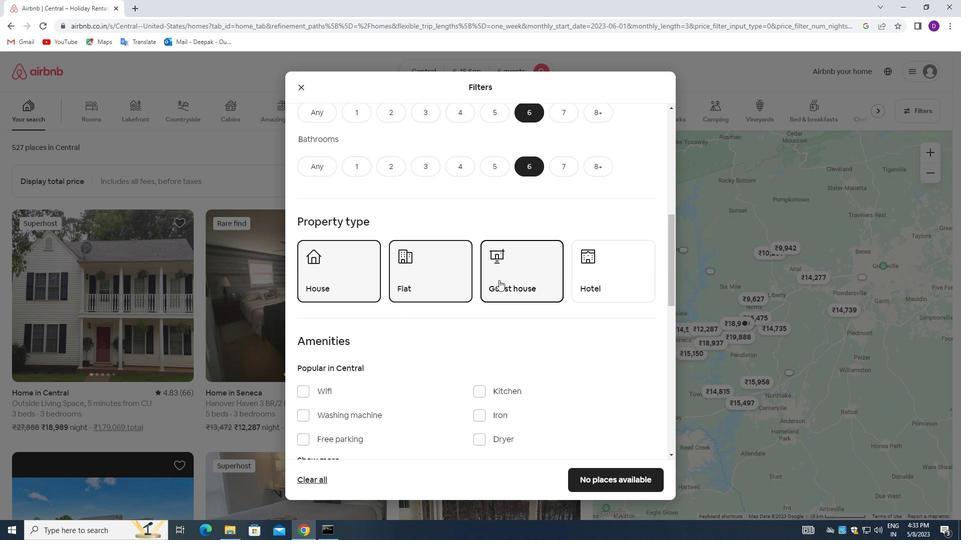 
Action: Mouse scrolled (498, 279) with delta (0, 0)
Screenshot: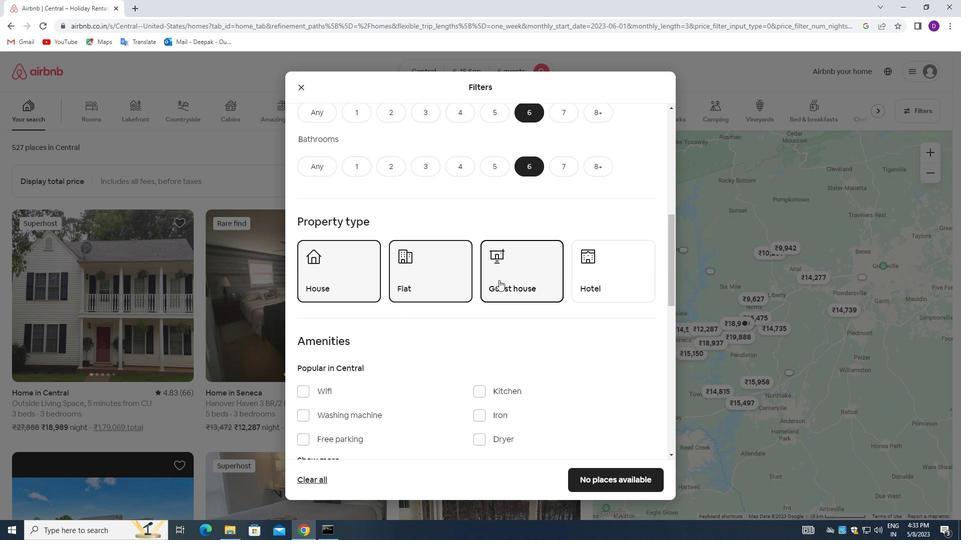 
Action: Mouse moved to (302, 294)
Screenshot: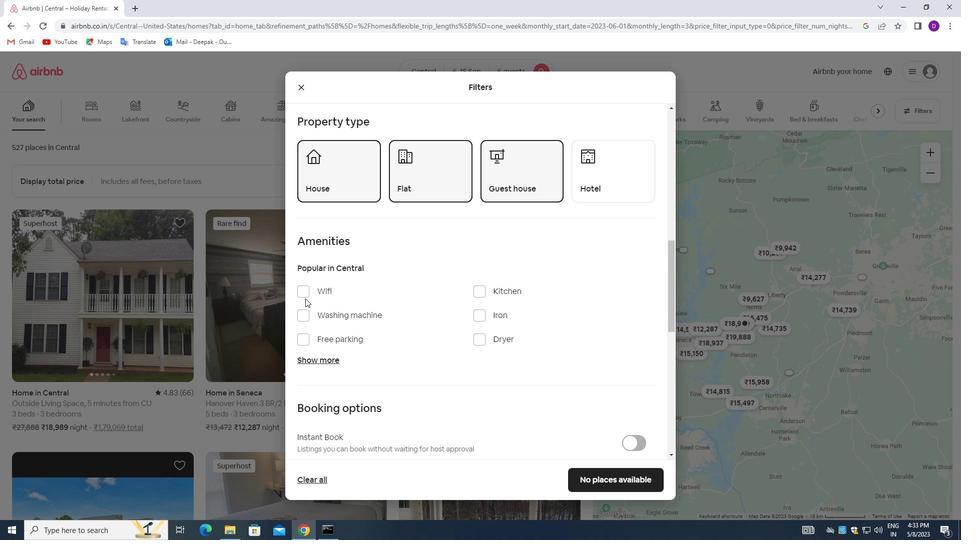 
Action: Mouse pressed left at (302, 294)
Screenshot: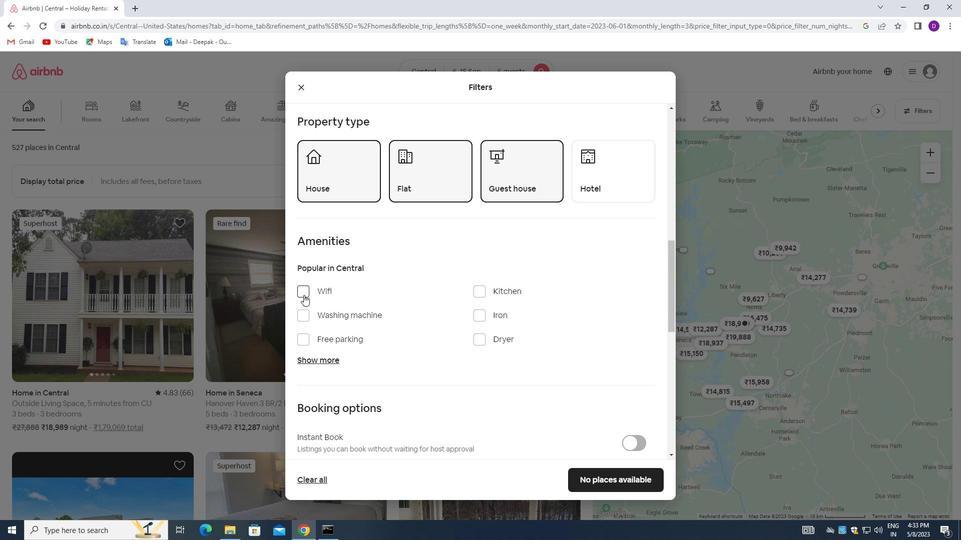 
Action: Mouse moved to (302, 338)
Screenshot: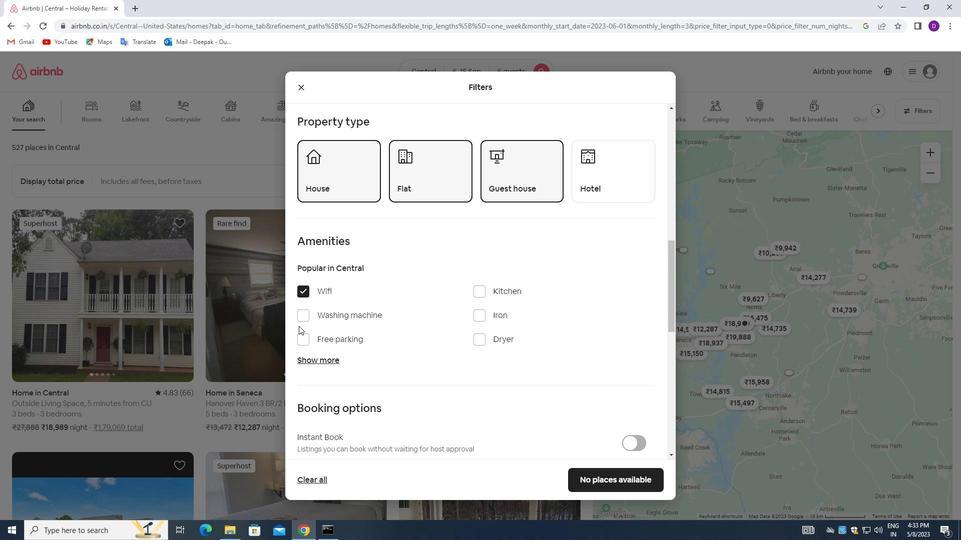 
Action: Mouse pressed left at (302, 338)
Screenshot: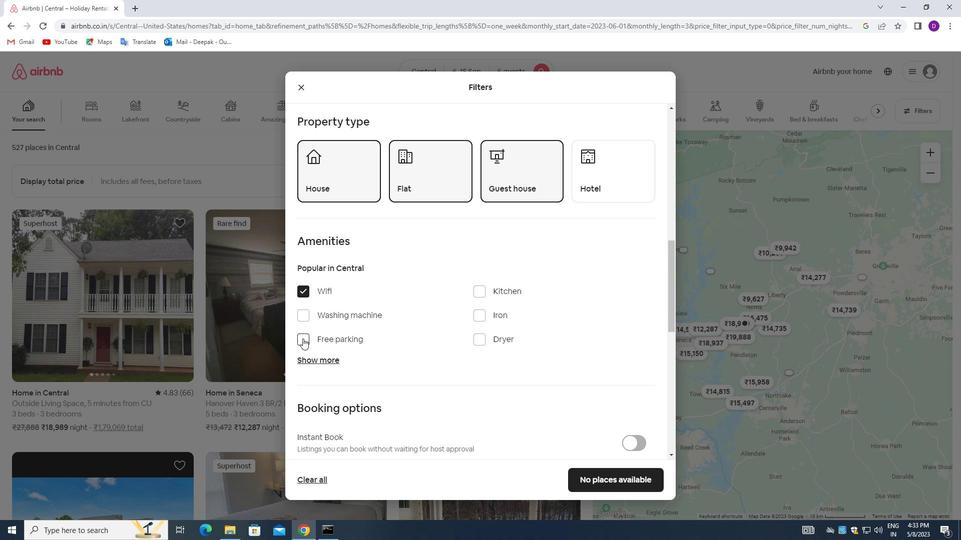 
Action: Mouse moved to (317, 357)
Screenshot: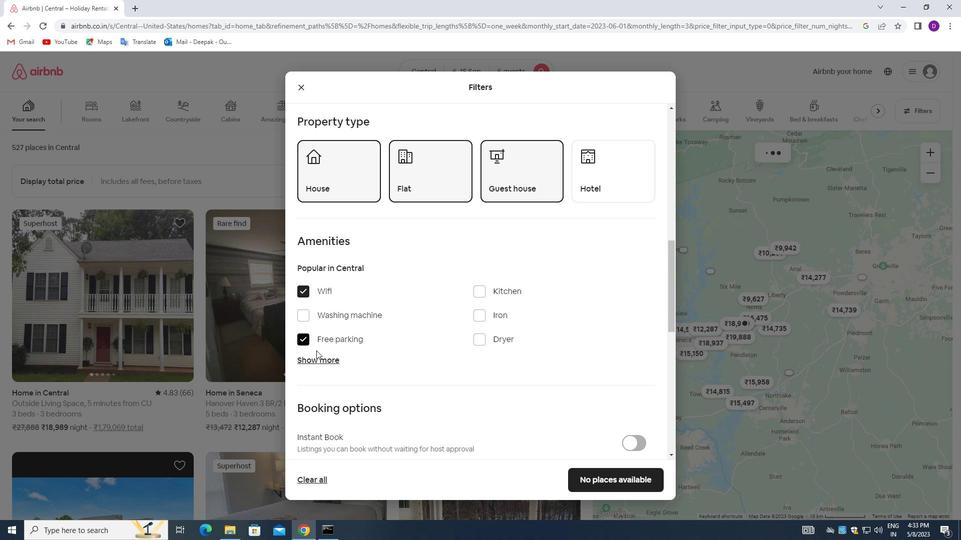 
Action: Mouse pressed left at (317, 357)
Screenshot: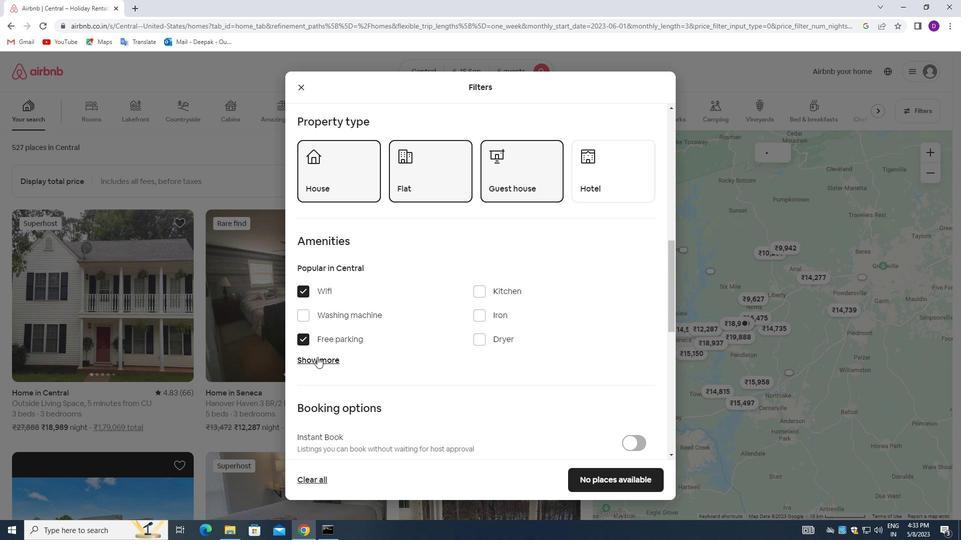 
Action: Mouse moved to (434, 344)
Screenshot: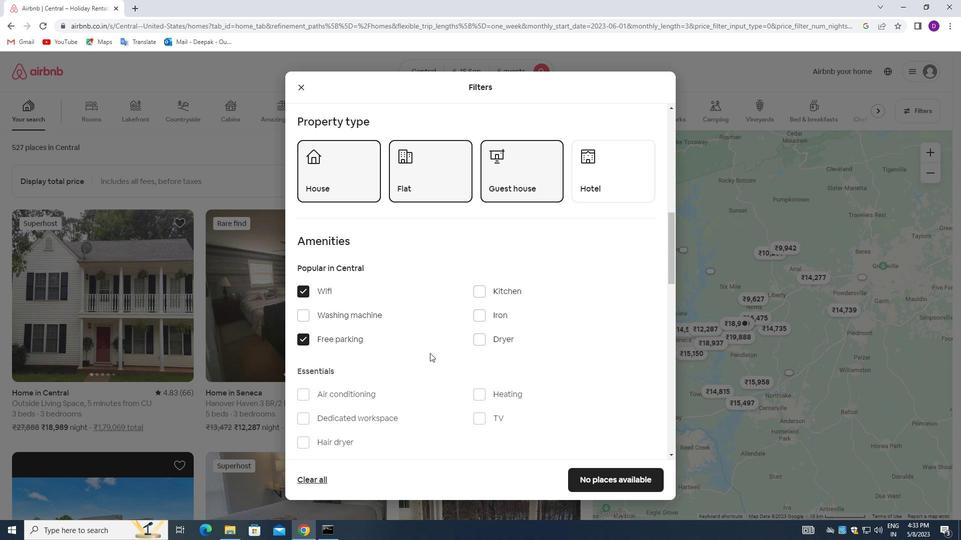 
Action: Mouse scrolled (434, 343) with delta (0, 0)
Screenshot: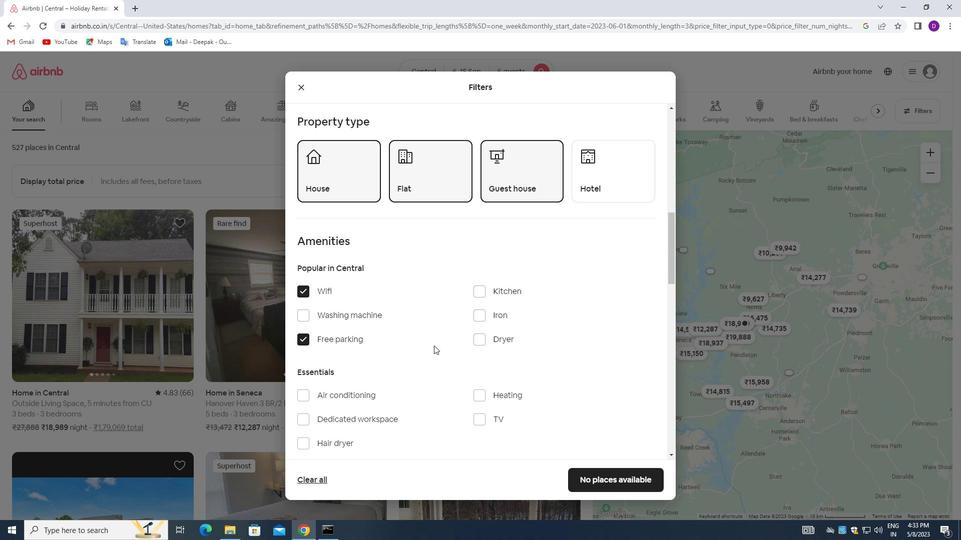 
Action: Mouse scrolled (434, 343) with delta (0, 0)
Screenshot: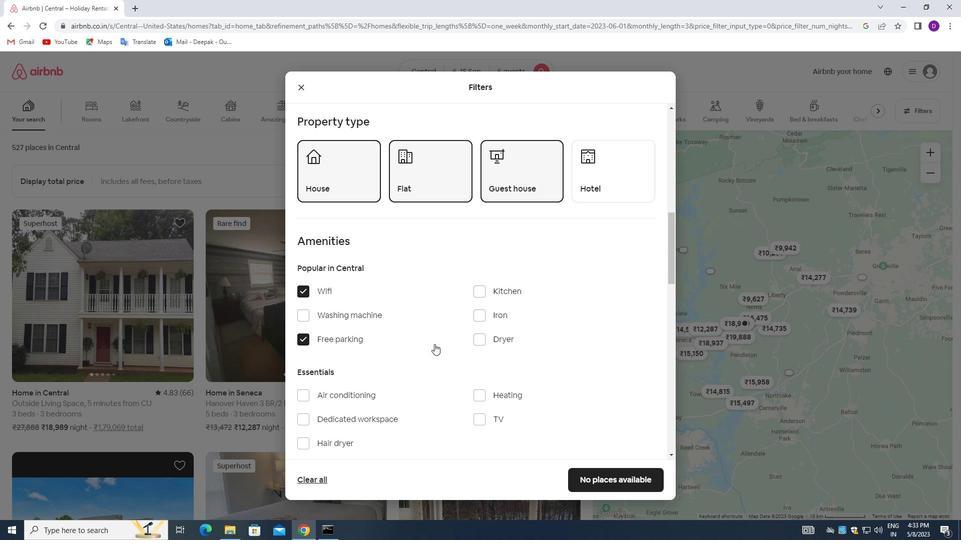 
Action: Mouse moved to (475, 322)
Screenshot: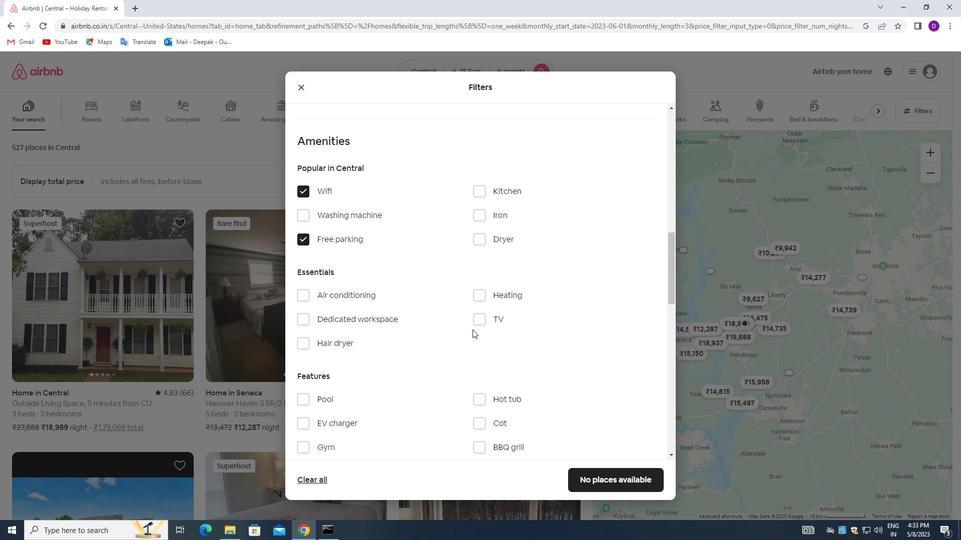 
Action: Mouse pressed left at (475, 322)
Screenshot: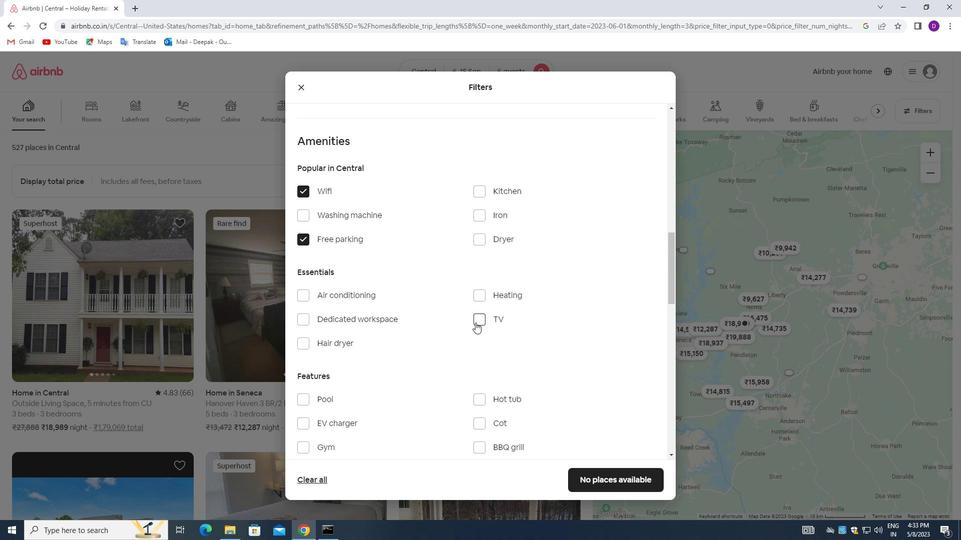
Action: Mouse moved to (400, 319)
Screenshot: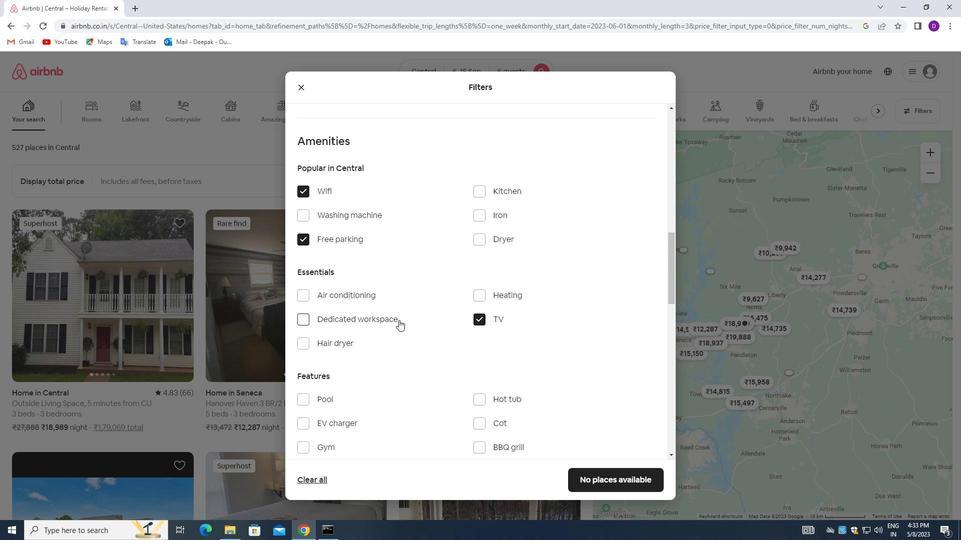 
Action: Mouse scrolled (400, 319) with delta (0, 0)
Screenshot: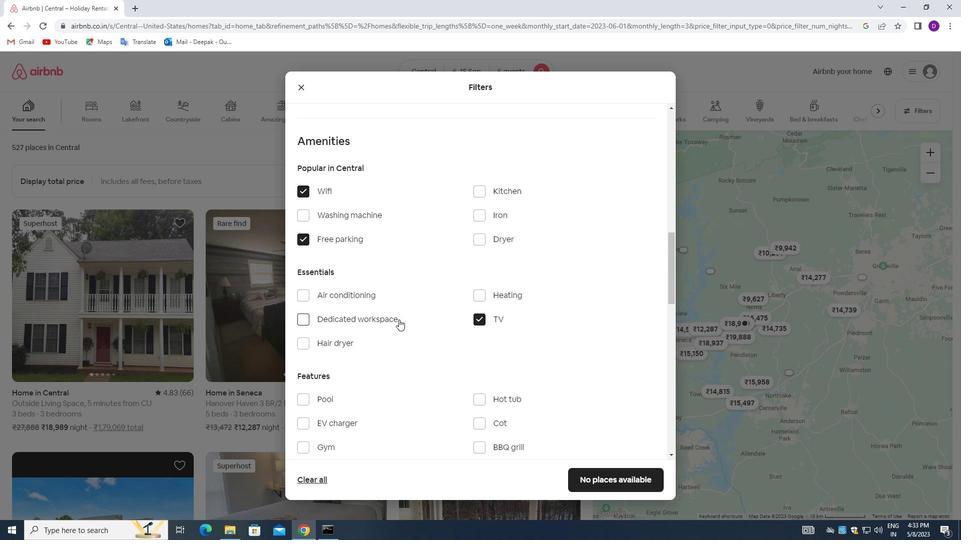 
Action: Mouse scrolled (400, 319) with delta (0, 0)
Screenshot: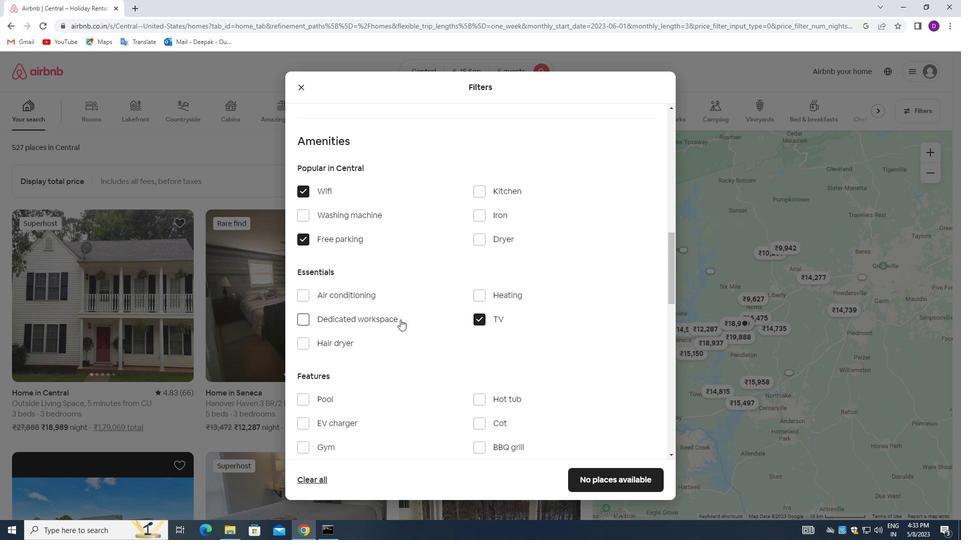 
Action: Mouse moved to (300, 348)
Screenshot: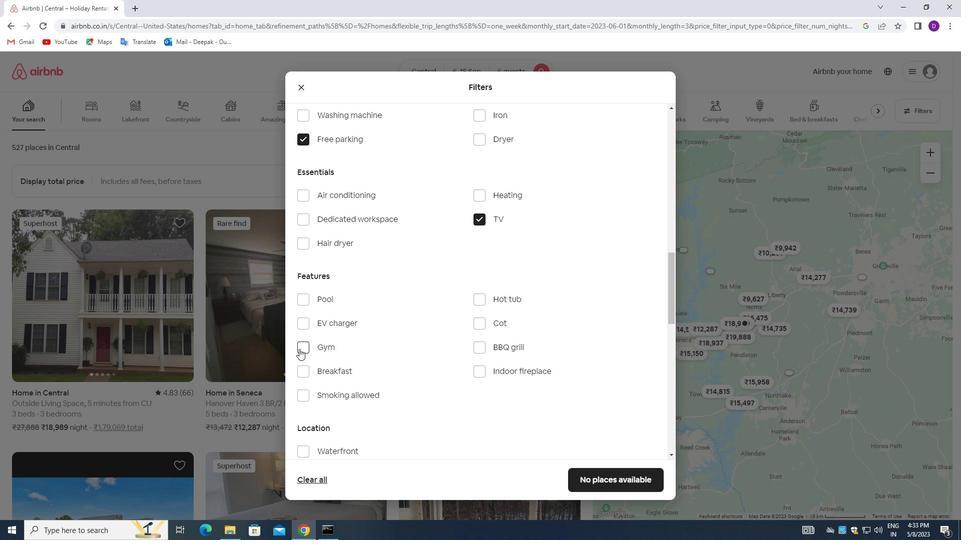 
Action: Mouse pressed left at (300, 348)
Screenshot: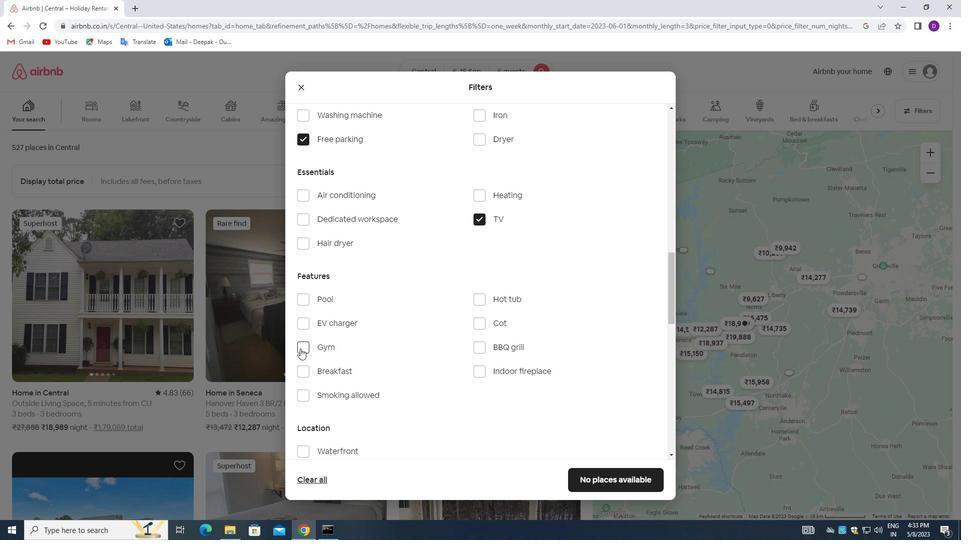 
Action: Mouse moved to (302, 369)
Screenshot: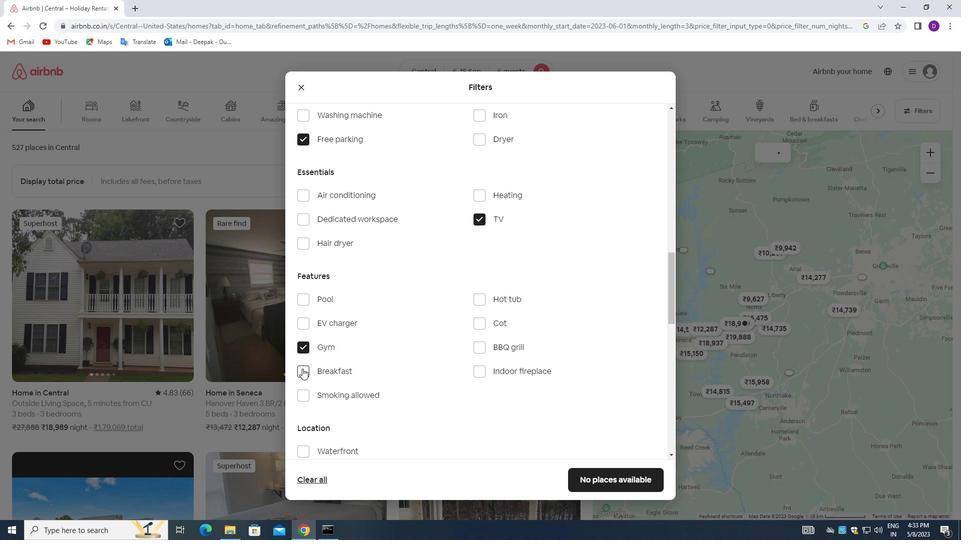 
Action: Mouse pressed left at (302, 369)
Screenshot: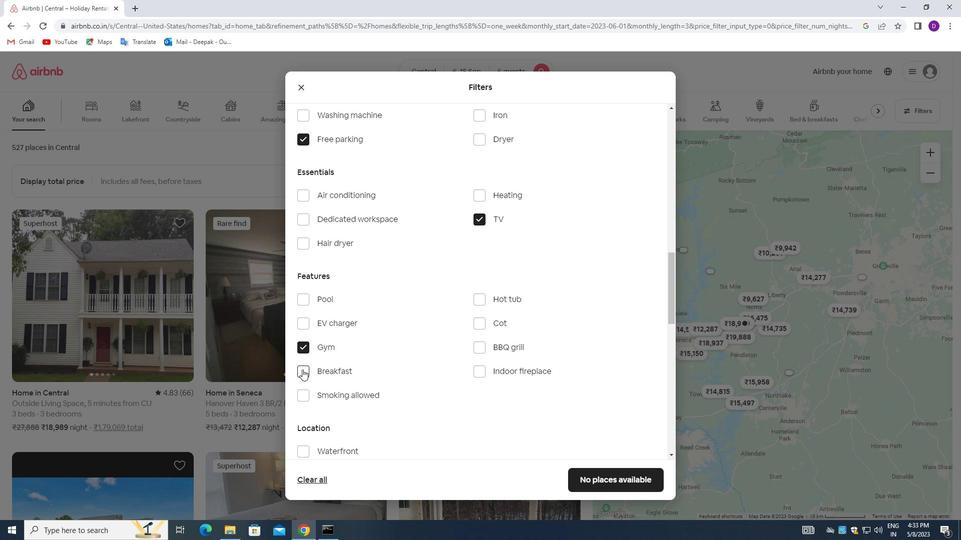 
Action: Mouse moved to (396, 332)
Screenshot: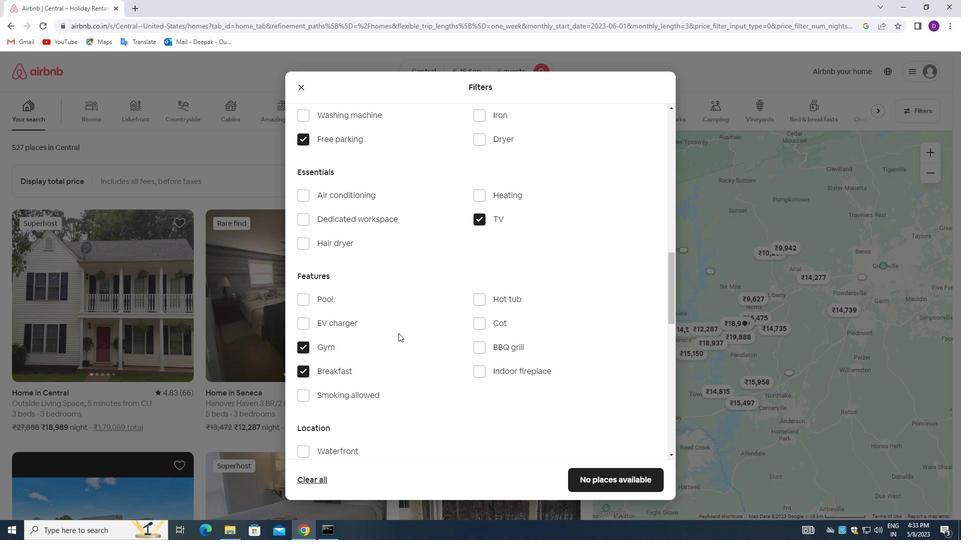 
Action: Mouse scrolled (396, 333) with delta (0, 0)
Screenshot: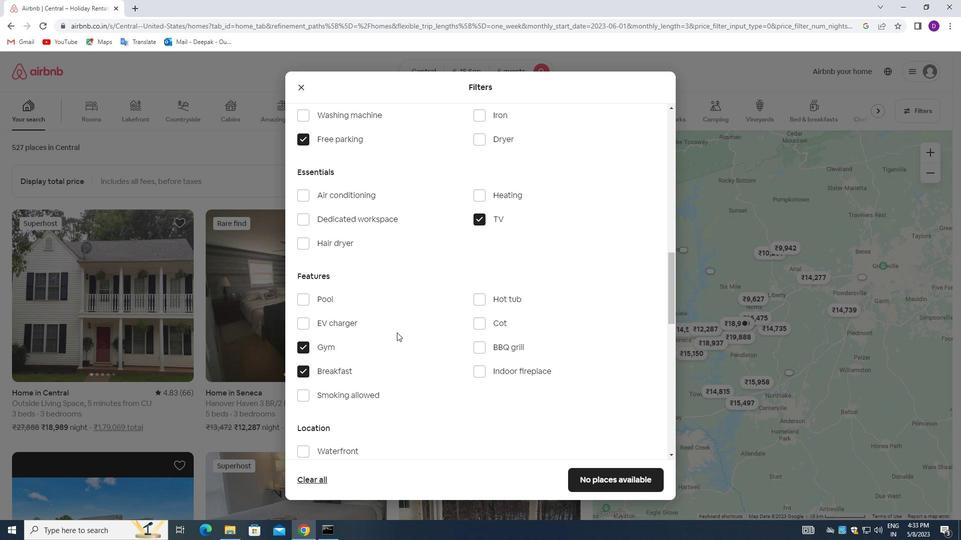 
Action: Mouse moved to (394, 331)
Screenshot: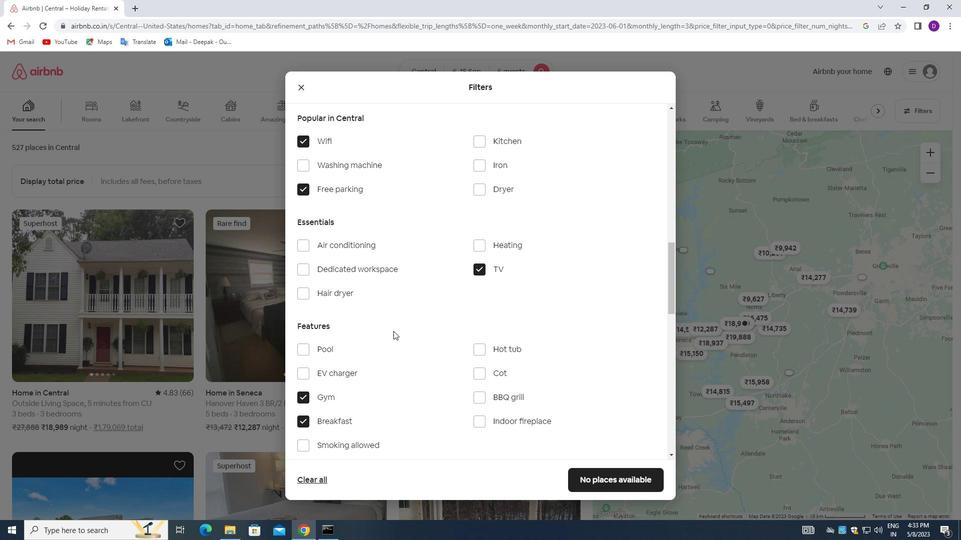 
Action: Mouse scrolled (394, 330) with delta (0, 0)
Screenshot: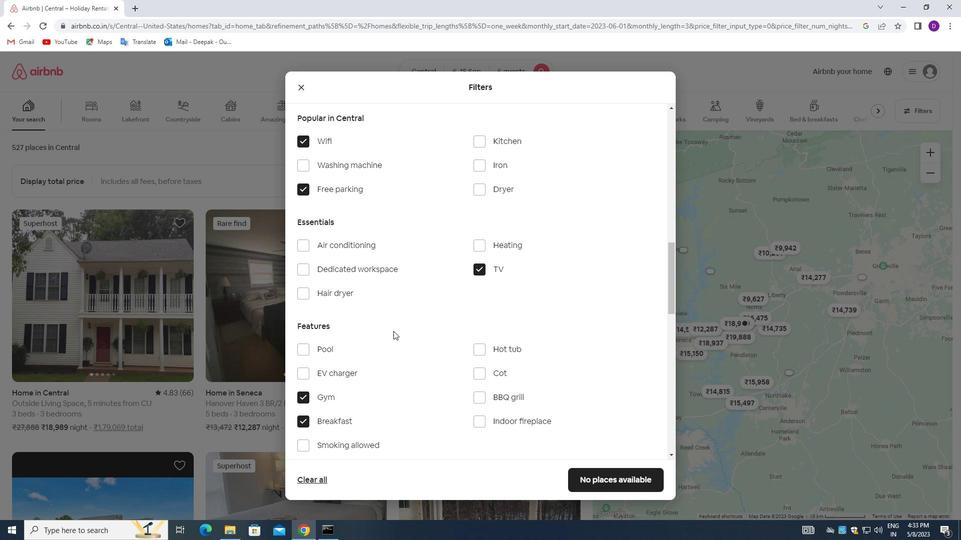 
Action: Mouse moved to (395, 337)
Screenshot: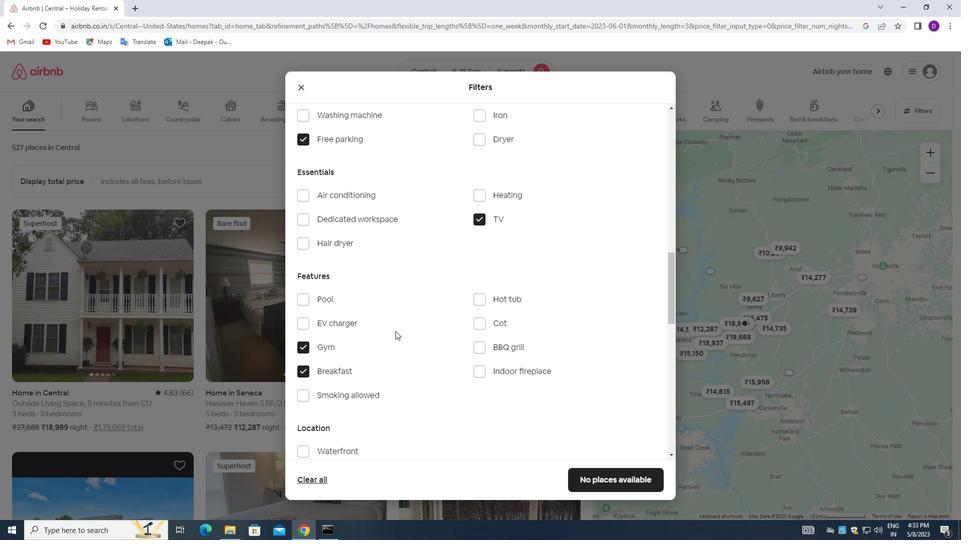 
Action: Mouse scrolled (395, 336) with delta (0, 0)
Screenshot: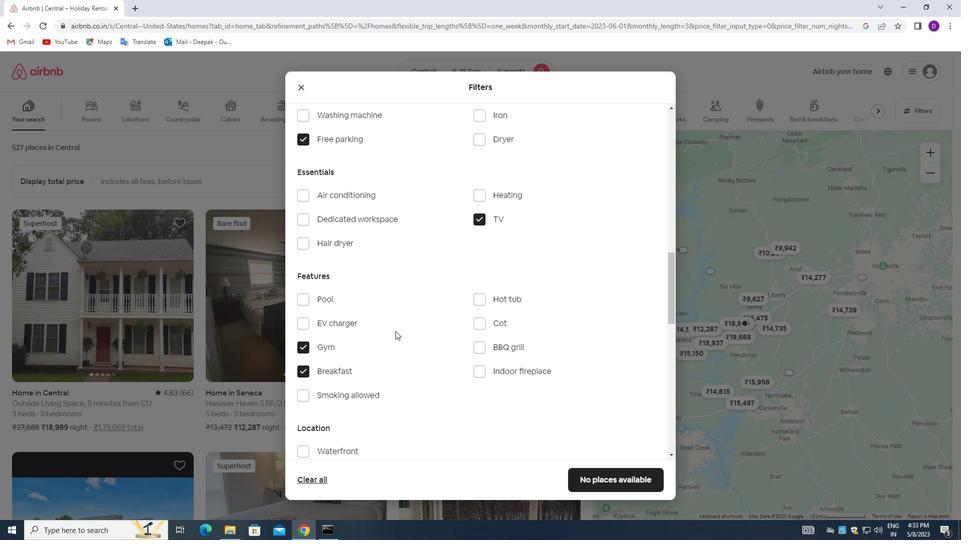 
Action: Mouse moved to (395, 338)
Screenshot: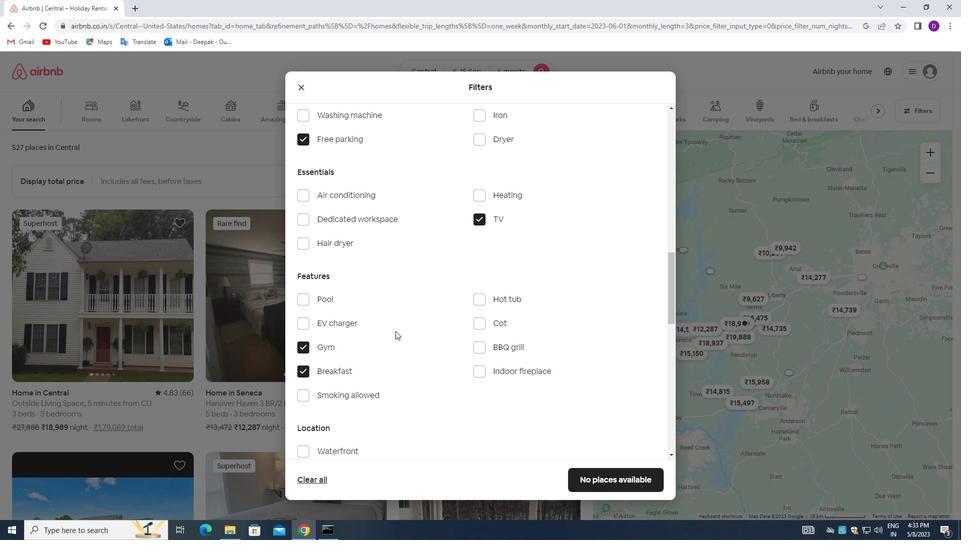 
Action: Mouse scrolled (395, 337) with delta (0, 0)
Screenshot: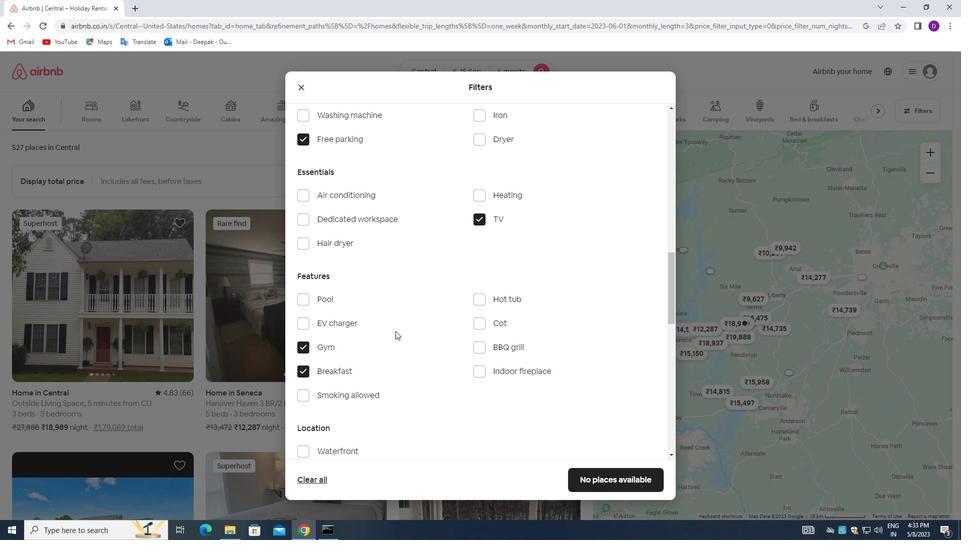 
Action: Mouse scrolled (395, 337) with delta (0, 0)
Screenshot: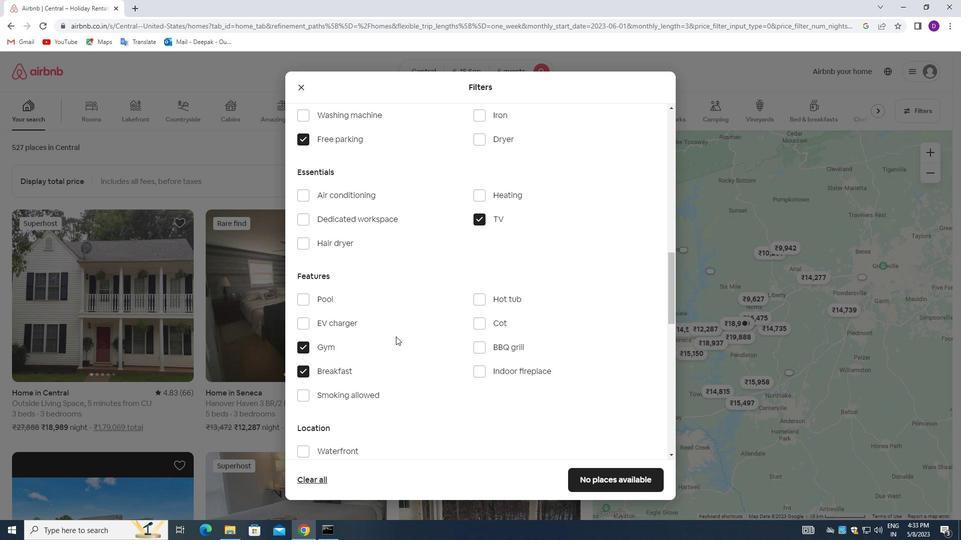 
Action: Mouse moved to (402, 341)
Screenshot: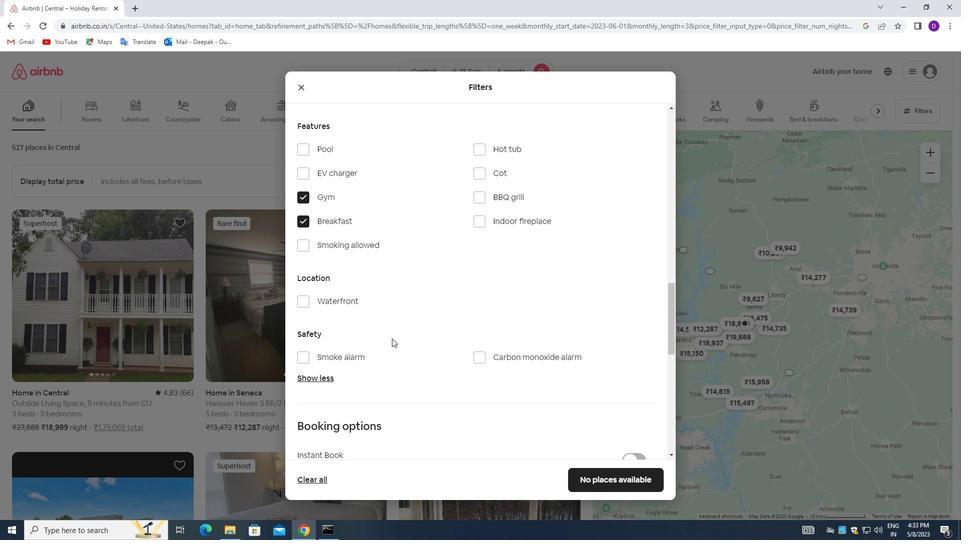 
Action: Mouse scrolled (402, 341) with delta (0, 0)
Screenshot: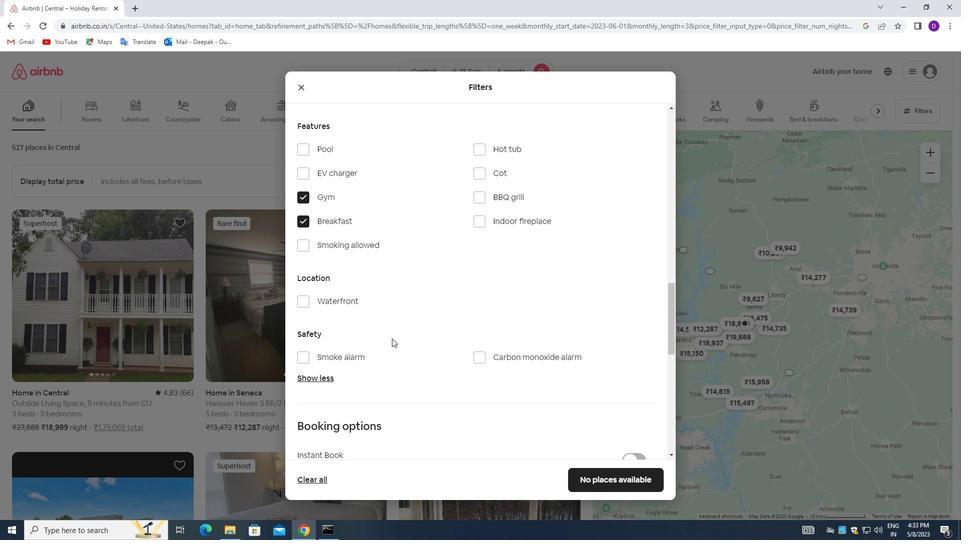 
Action: Mouse moved to (409, 342)
Screenshot: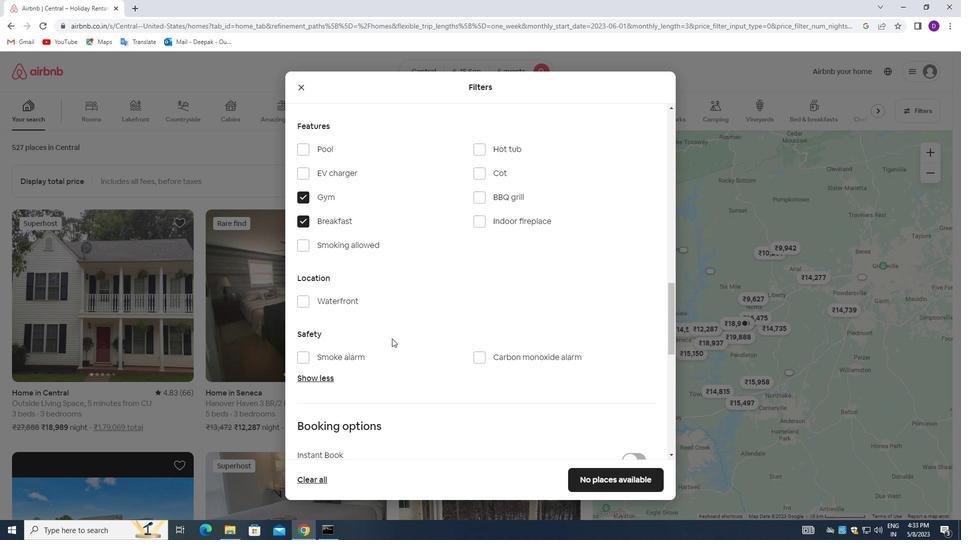 
Action: Mouse scrolled (409, 342) with delta (0, 0)
Screenshot: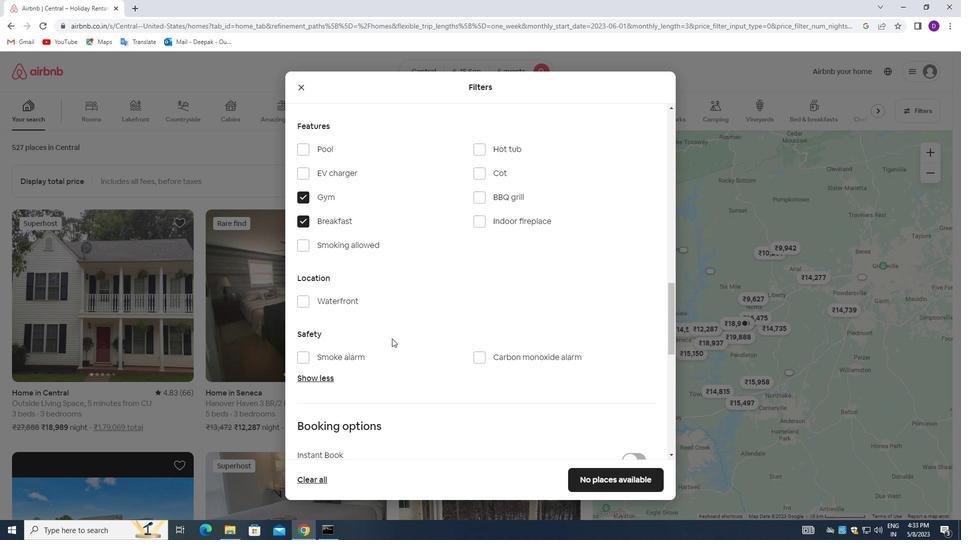 
Action: Mouse moved to (454, 337)
Screenshot: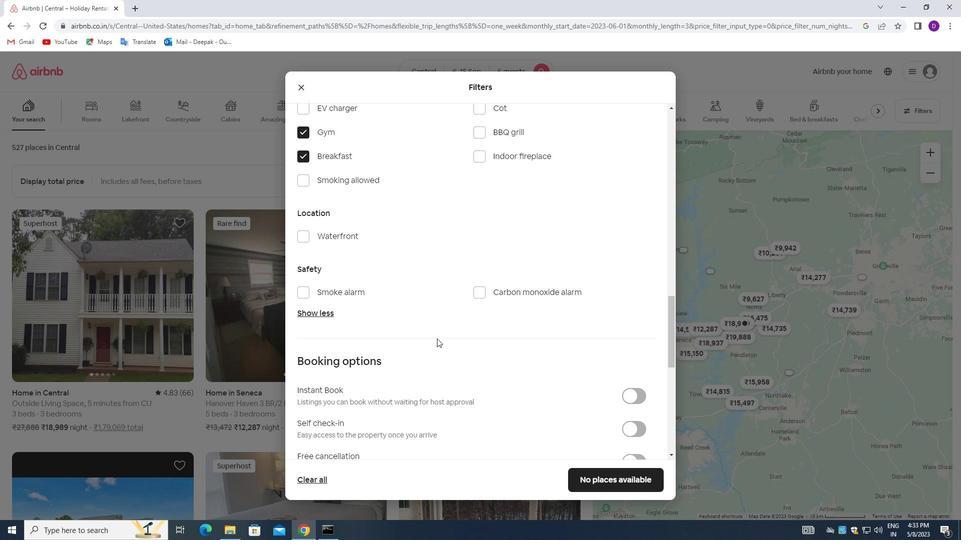 
Action: Mouse scrolled (454, 336) with delta (0, 0)
Screenshot: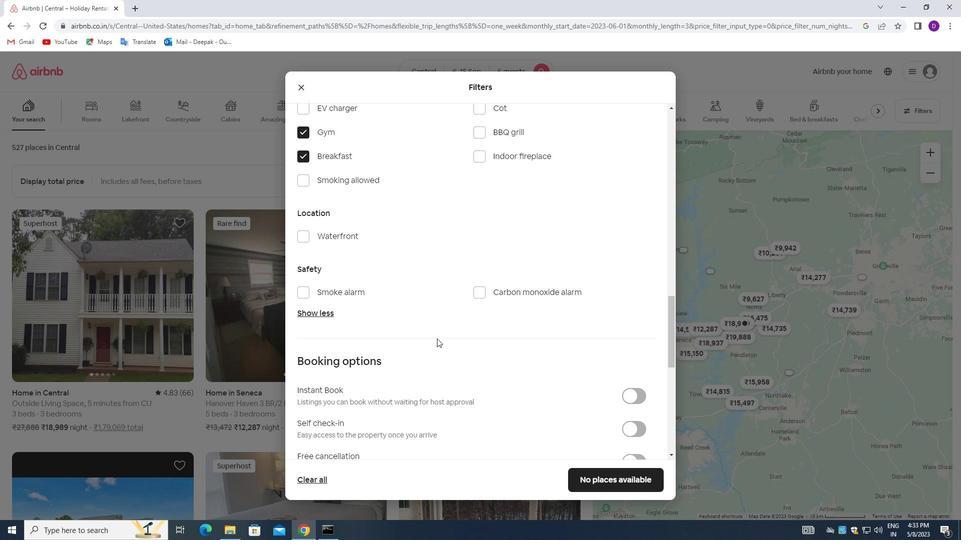 
Action: Mouse moved to (622, 345)
Screenshot: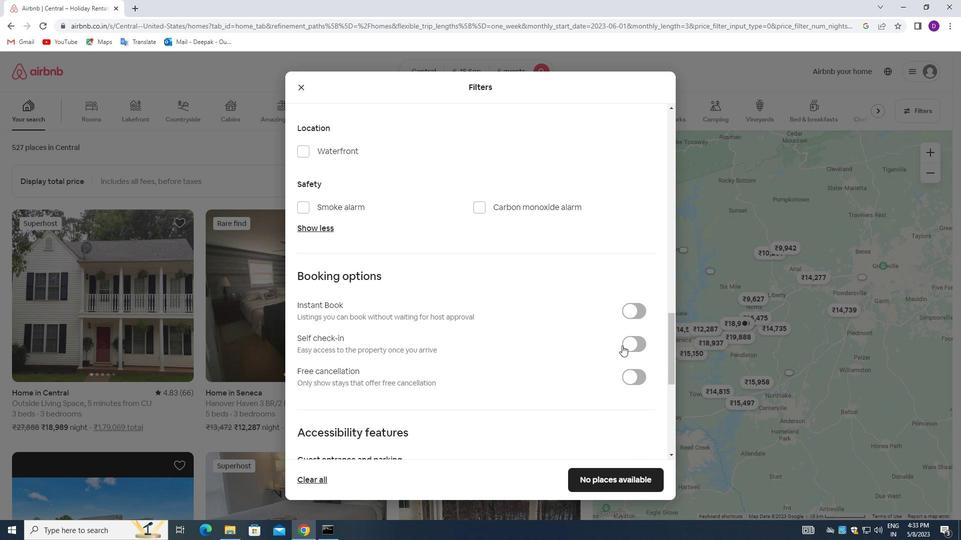 
Action: Mouse pressed left at (622, 345)
Screenshot: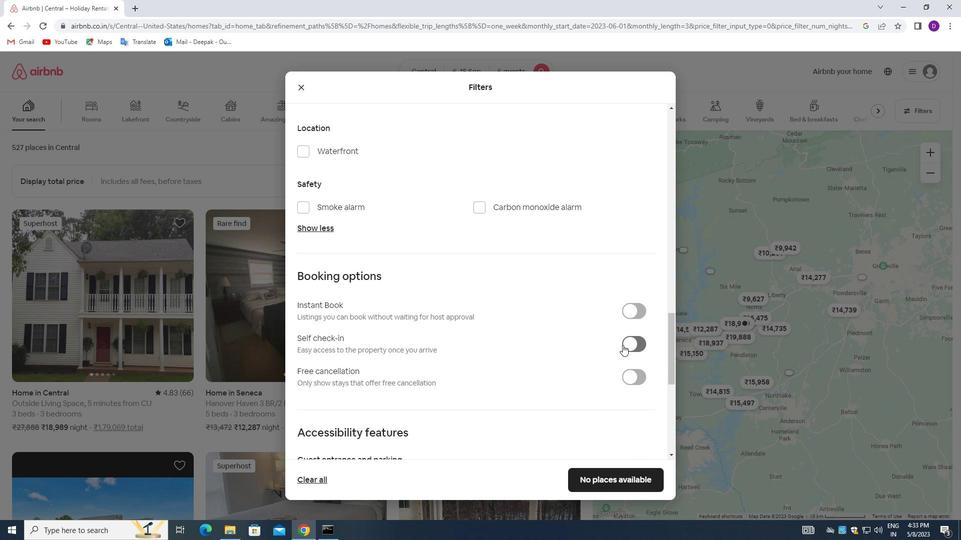
Action: Mouse moved to (464, 350)
Screenshot: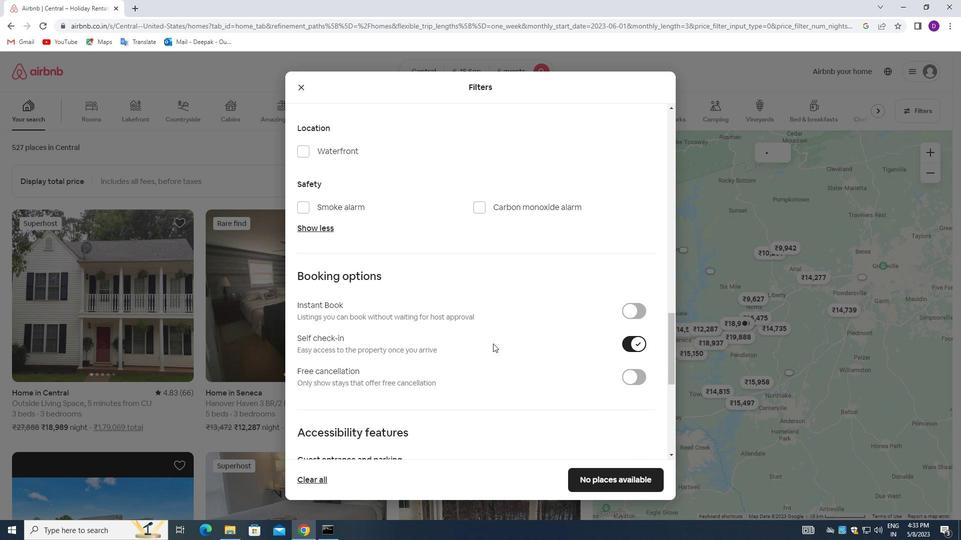 
Action: Mouse scrolled (464, 350) with delta (0, 0)
Screenshot: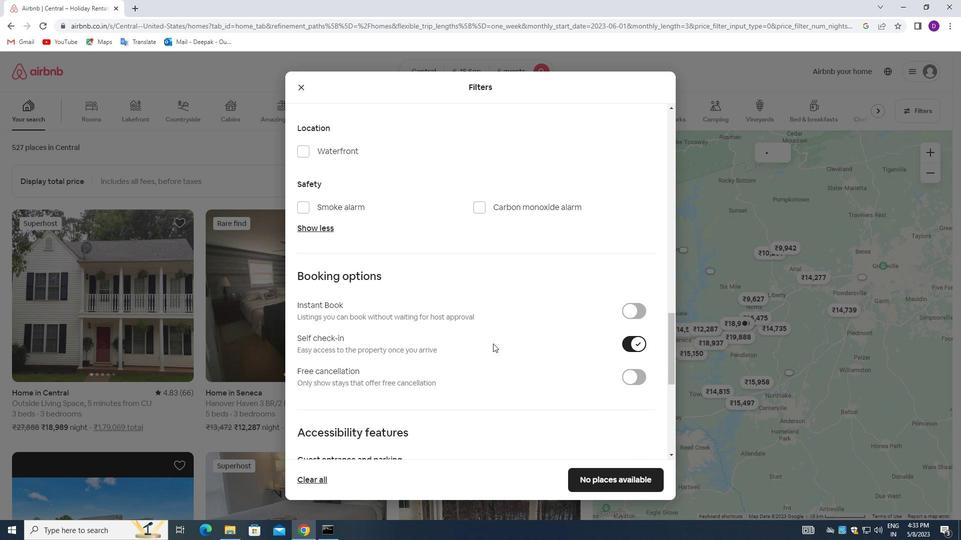 
Action: Mouse moved to (463, 350)
Screenshot: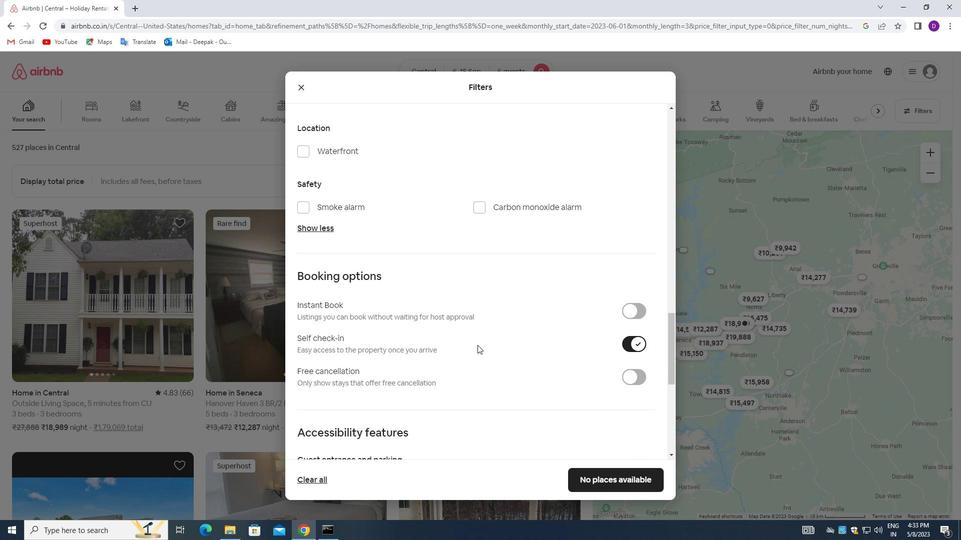 
Action: Mouse scrolled (463, 350) with delta (0, 0)
Screenshot: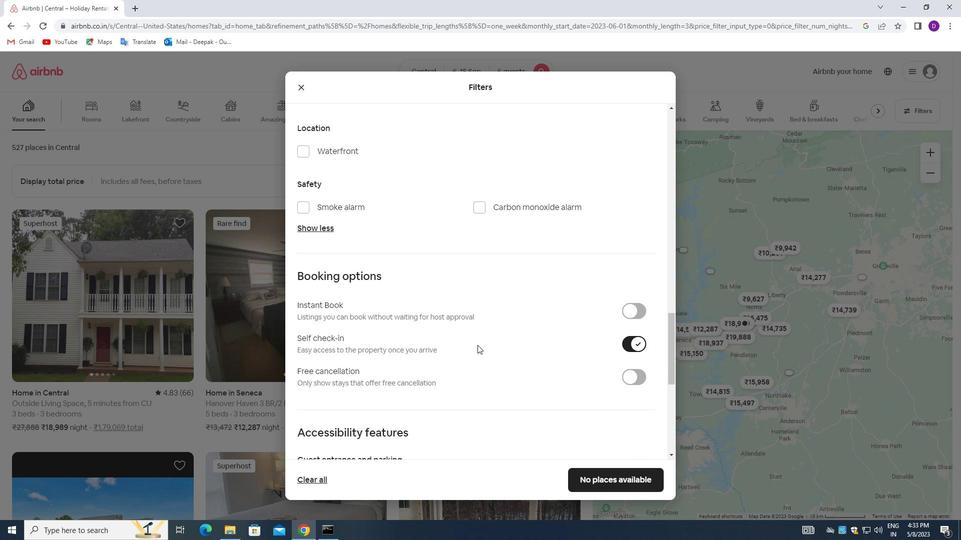 
Action: Mouse moved to (462, 351)
Screenshot: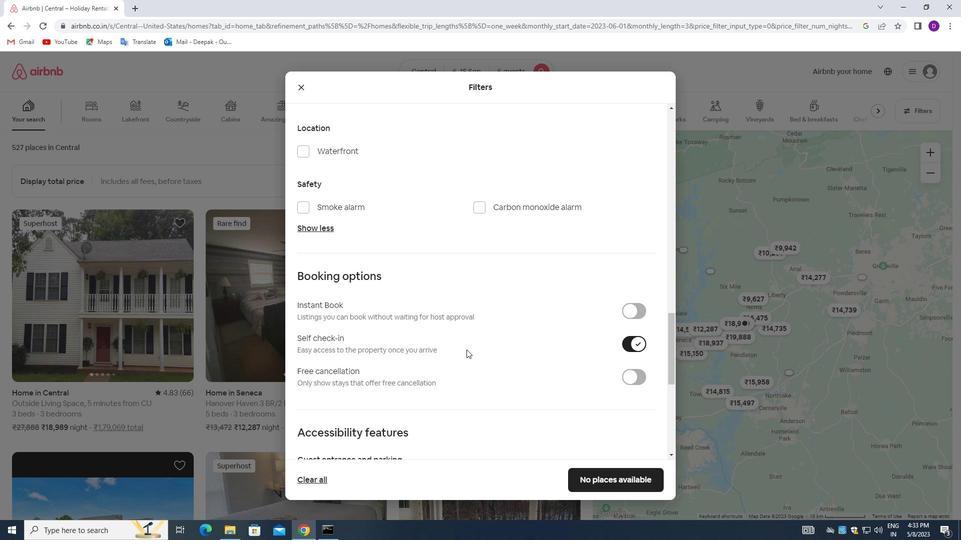 
Action: Mouse scrolled (462, 350) with delta (0, 0)
Screenshot: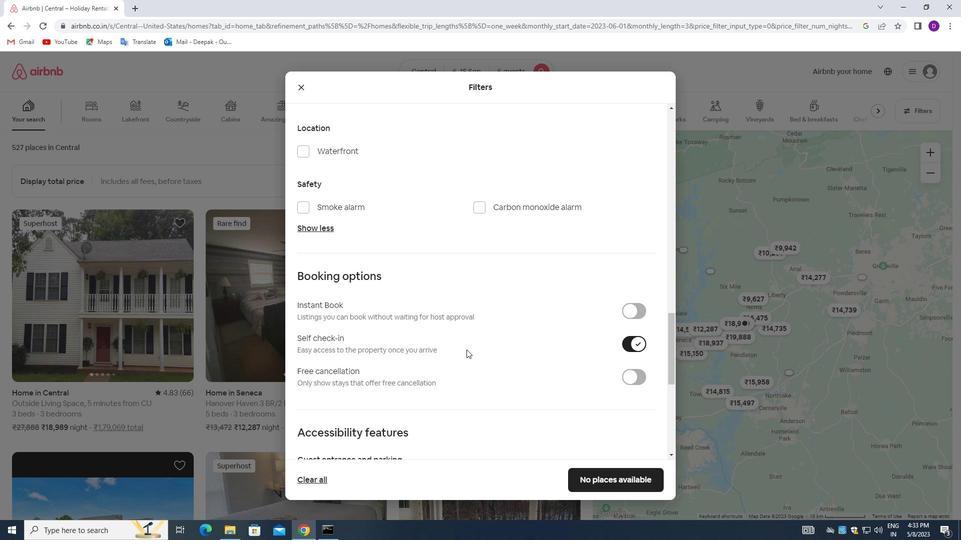 
Action: Mouse moved to (460, 351)
Screenshot: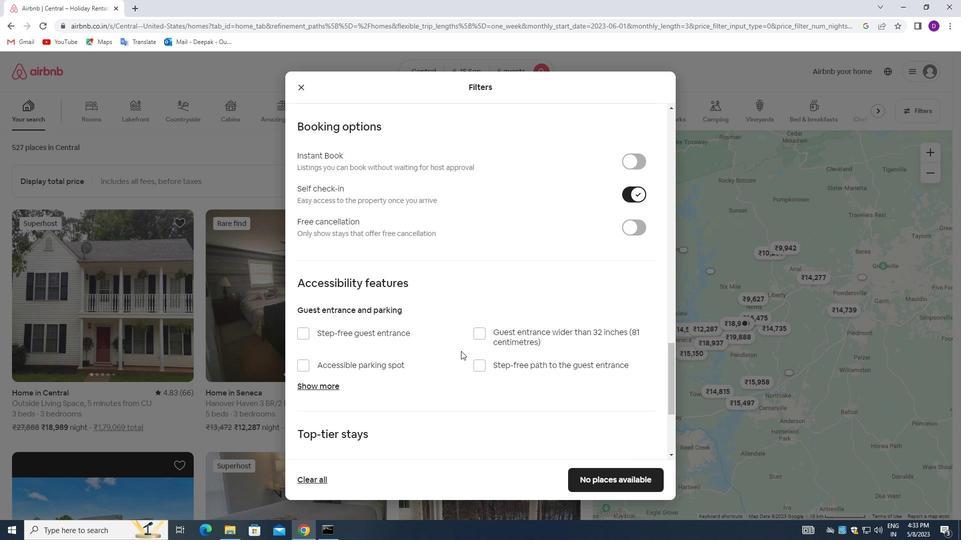 
Action: Mouse scrolled (460, 350) with delta (0, 0)
Screenshot: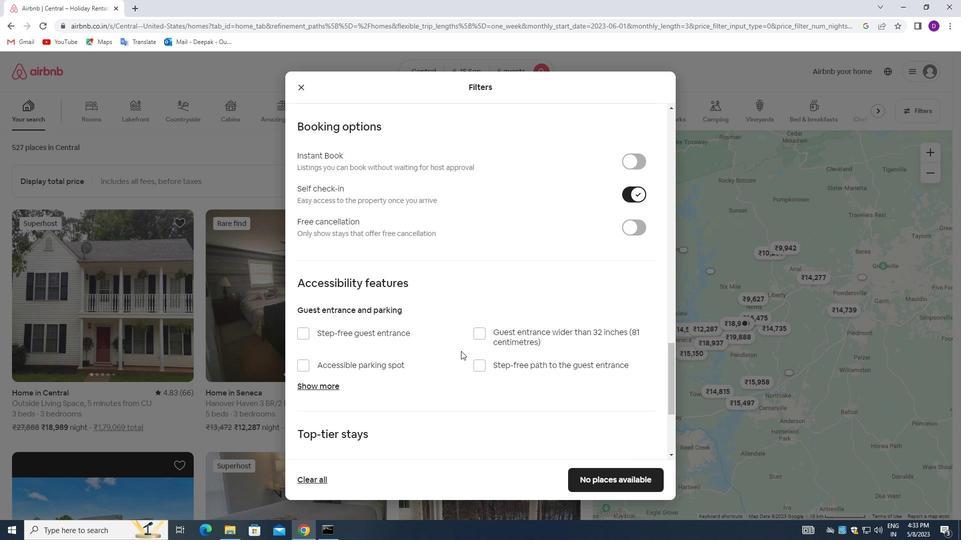 
Action: Mouse moved to (458, 352)
Screenshot: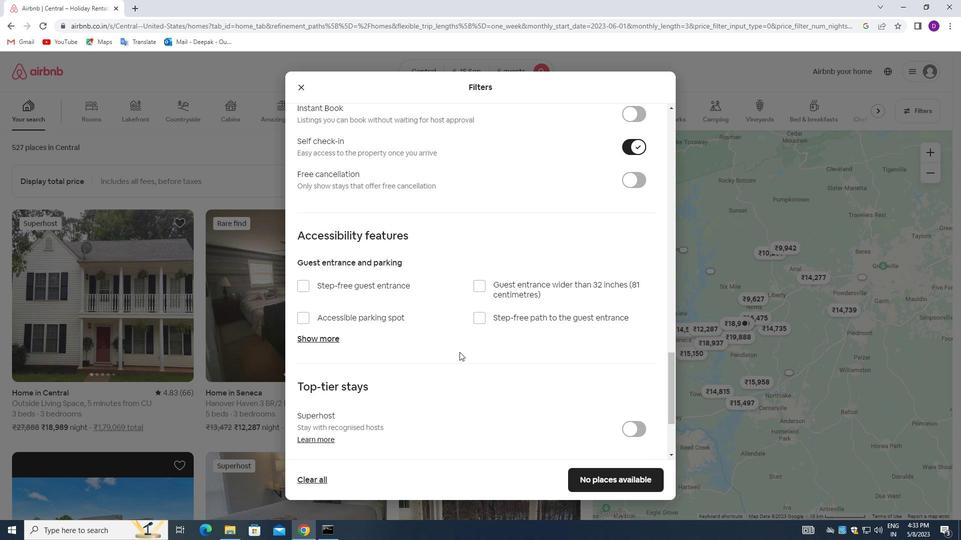 
Action: Mouse scrolled (458, 351) with delta (0, 0)
Screenshot: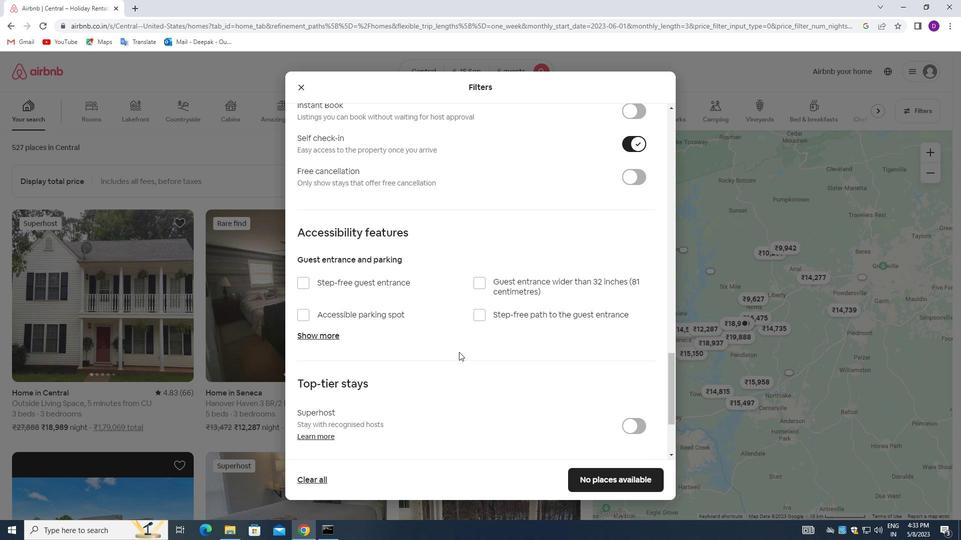 
Action: Mouse moved to (457, 352)
Screenshot: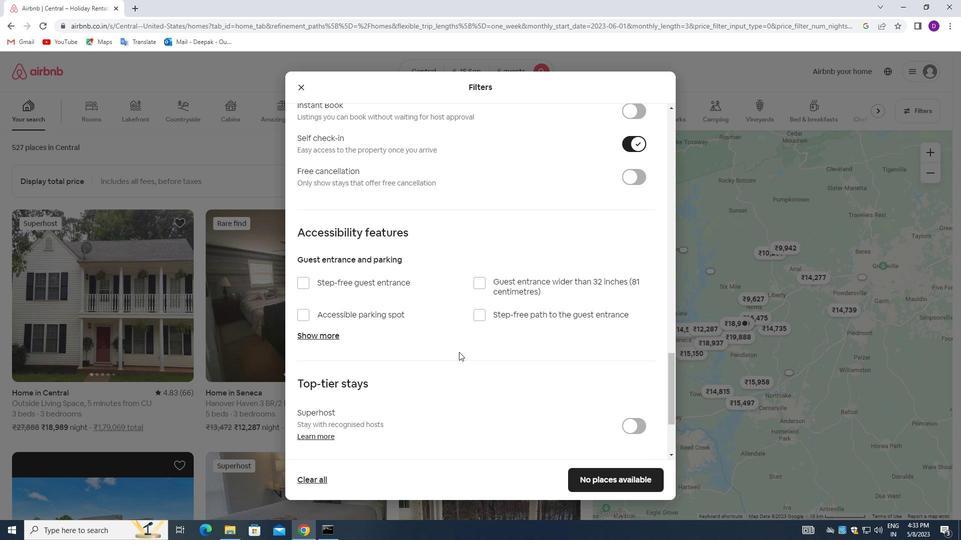 
Action: Mouse scrolled (457, 352) with delta (0, 0)
Screenshot: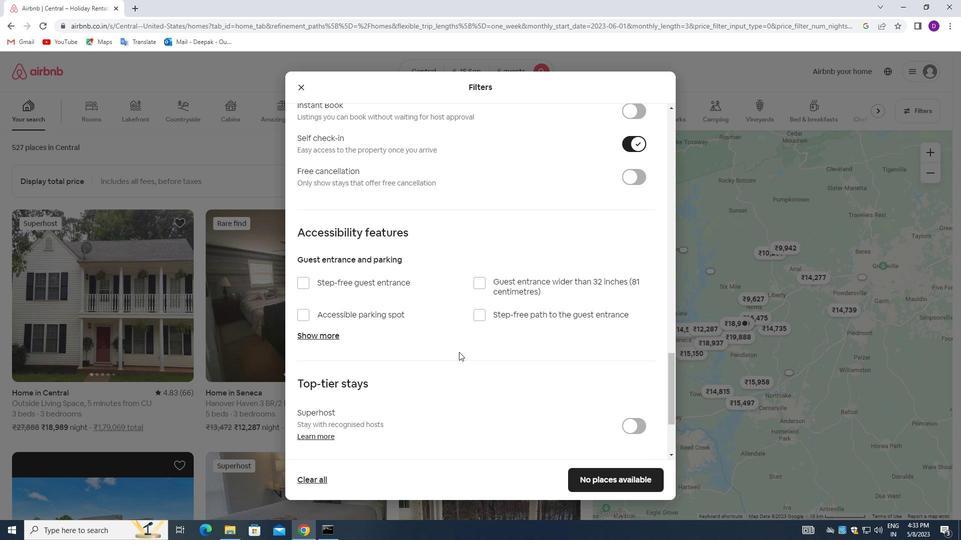 
Action: Mouse moved to (454, 353)
Screenshot: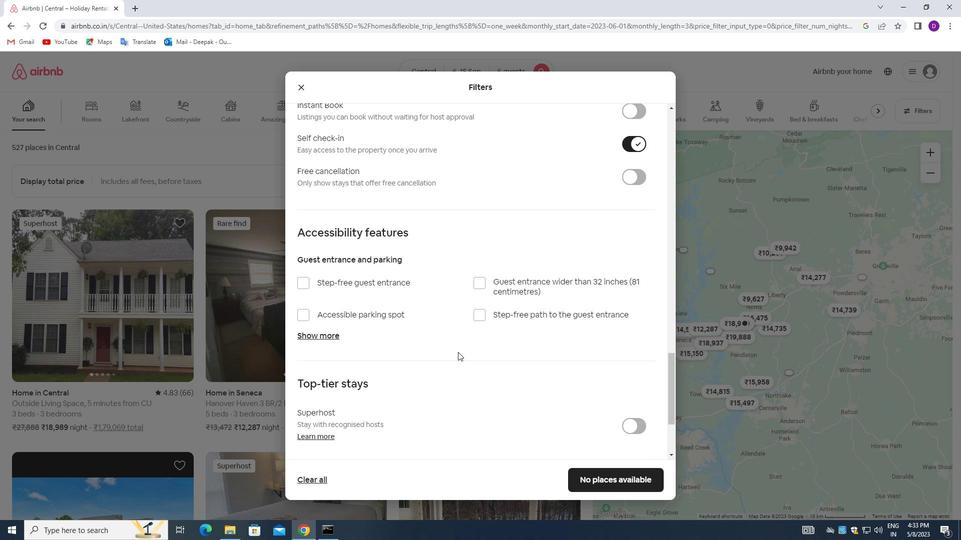 
Action: Mouse scrolled (454, 352) with delta (0, 0)
Screenshot: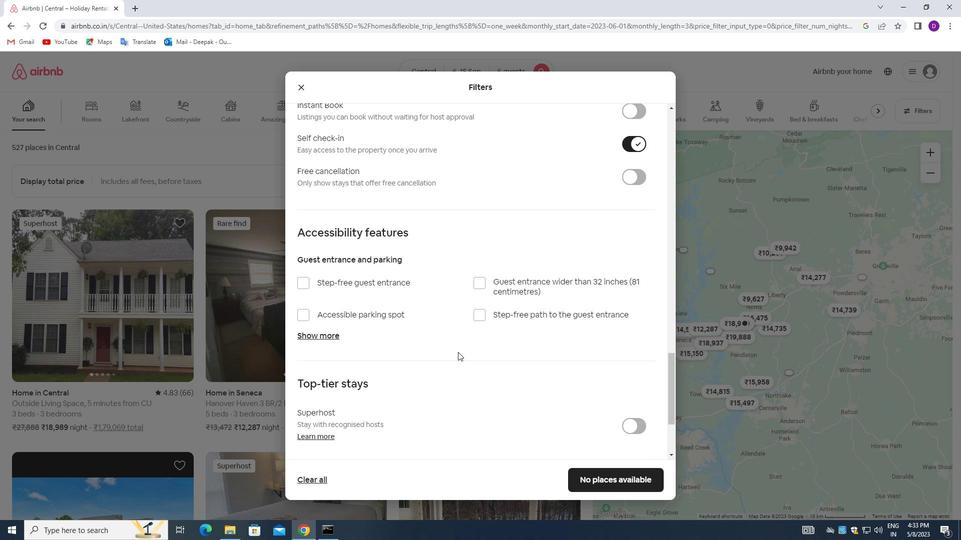 
Action: Mouse moved to (446, 352)
Screenshot: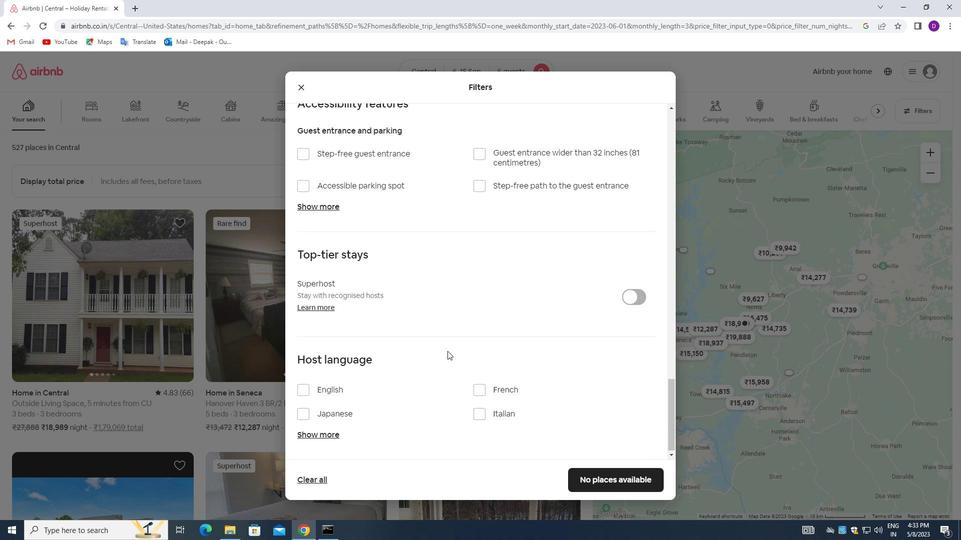 
Action: Mouse scrolled (446, 352) with delta (0, 0)
Screenshot: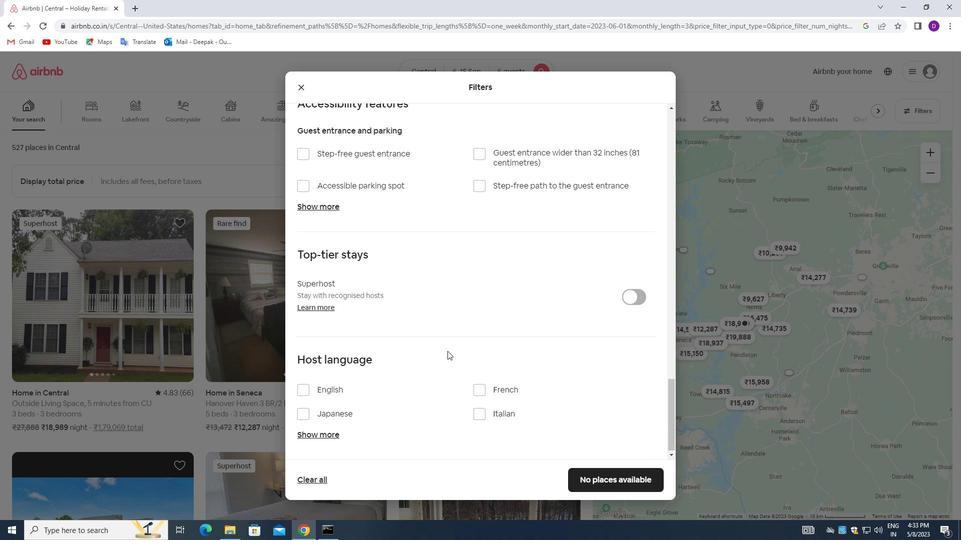 
Action: Mouse moved to (446, 353)
Screenshot: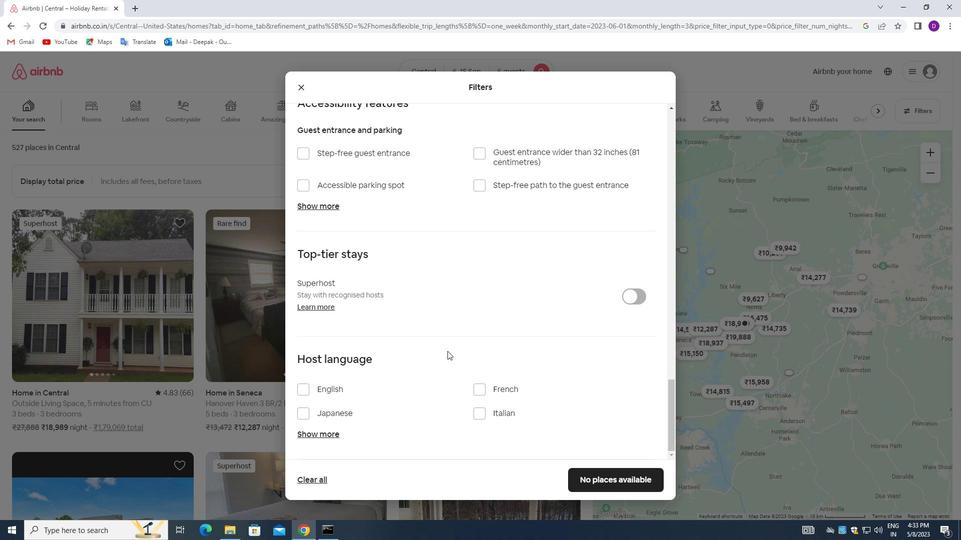 
Action: Mouse scrolled (446, 352) with delta (0, 0)
Screenshot: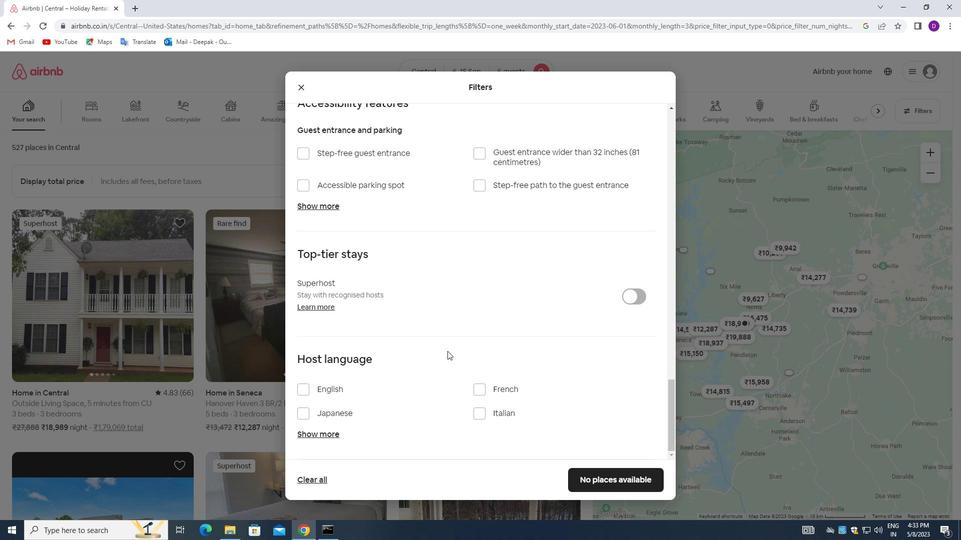 
Action: Mouse moved to (444, 353)
Screenshot: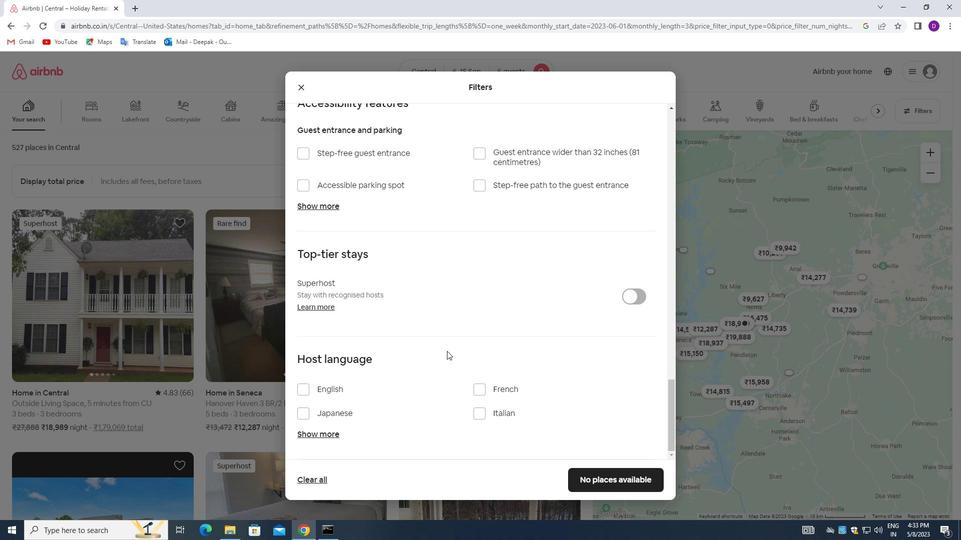 
Action: Mouse scrolled (444, 353) with delta (0, 0)
Screenshot: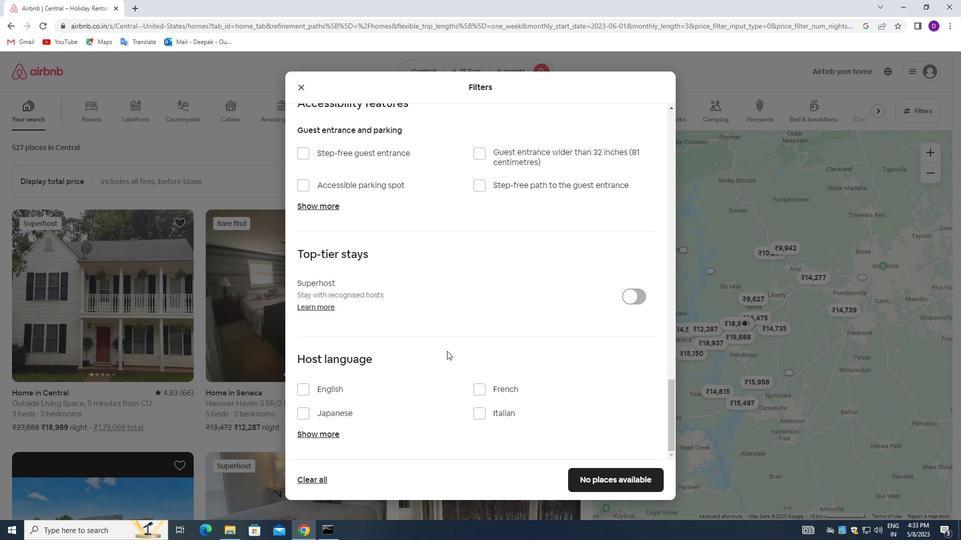 
Action: Mouse moved to (302, 391)
Screenshot: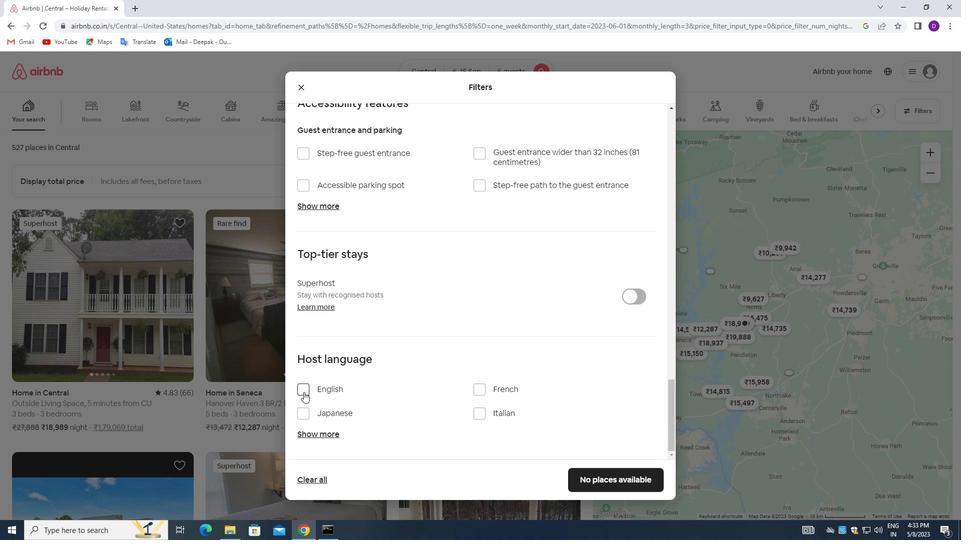 
Action: Mouse pressed left at (302, 391)
Screenshot: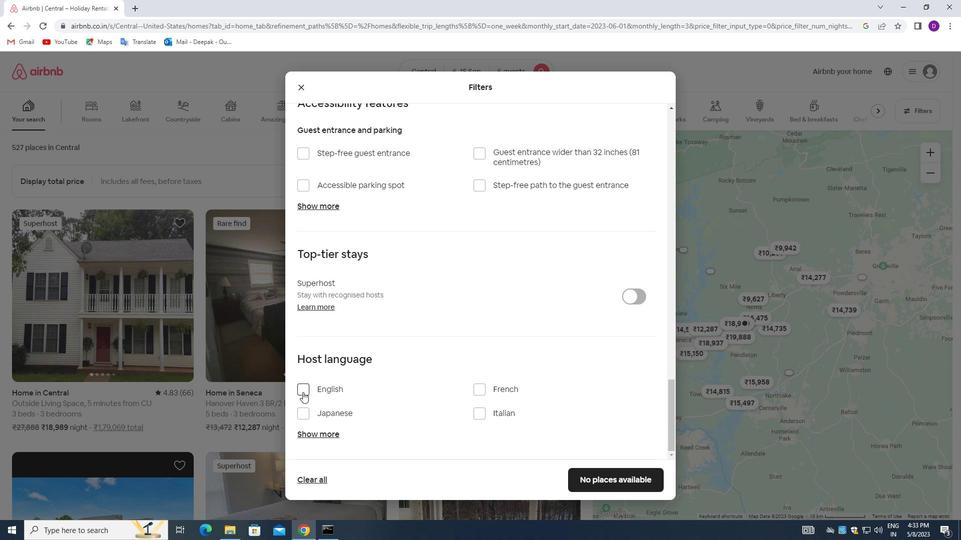 
Action: Mouse moved to (575, 476)
Screenshot: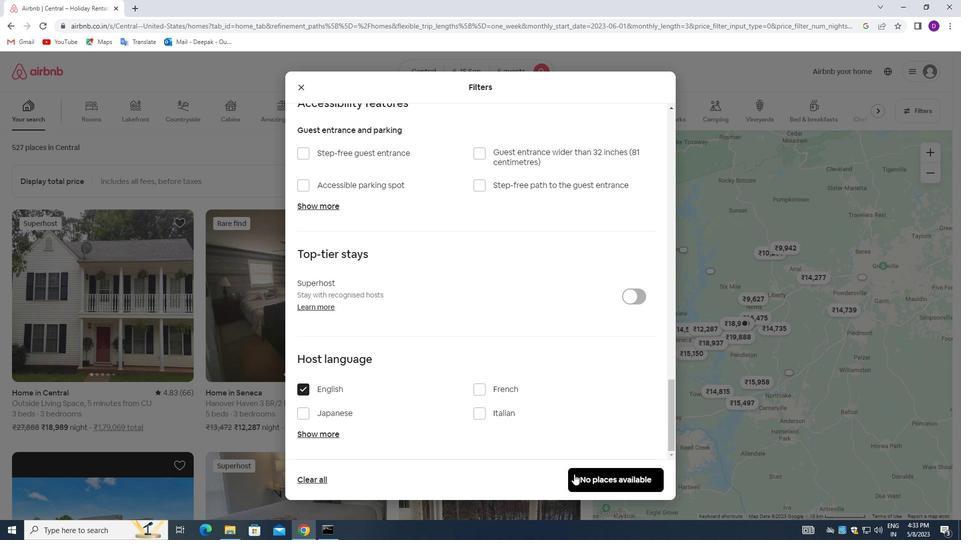 
Action: Mouse pressed left at (575, 476)
Screenshot: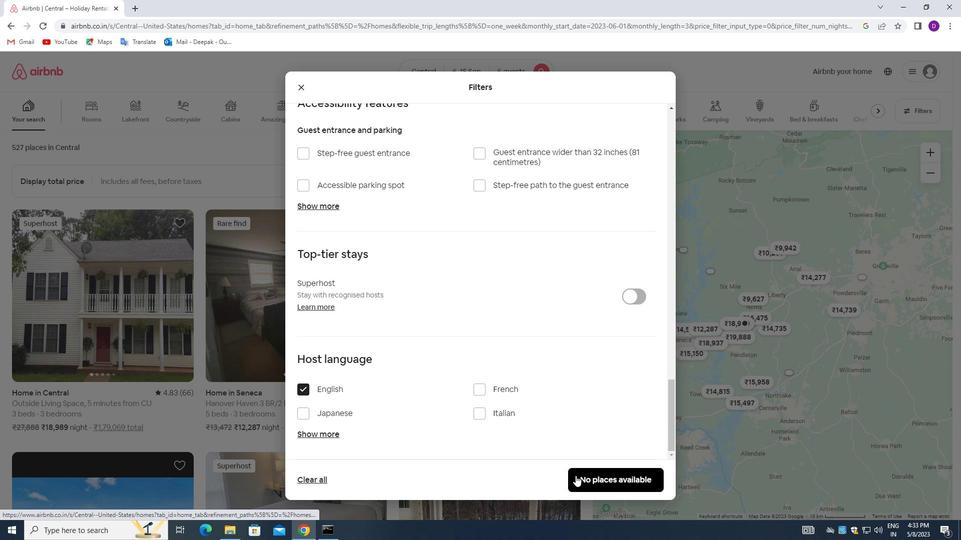 
Action: Mouse moved to (534, 367)
Screenshot: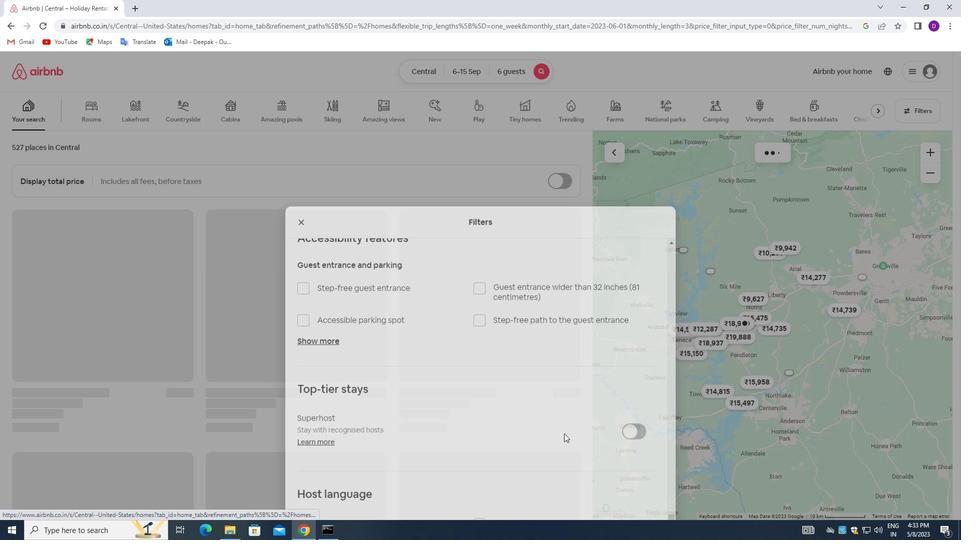 
